 Task: Learn more about a business.
Action: Mouse moved to (895, 135)
Screenshot: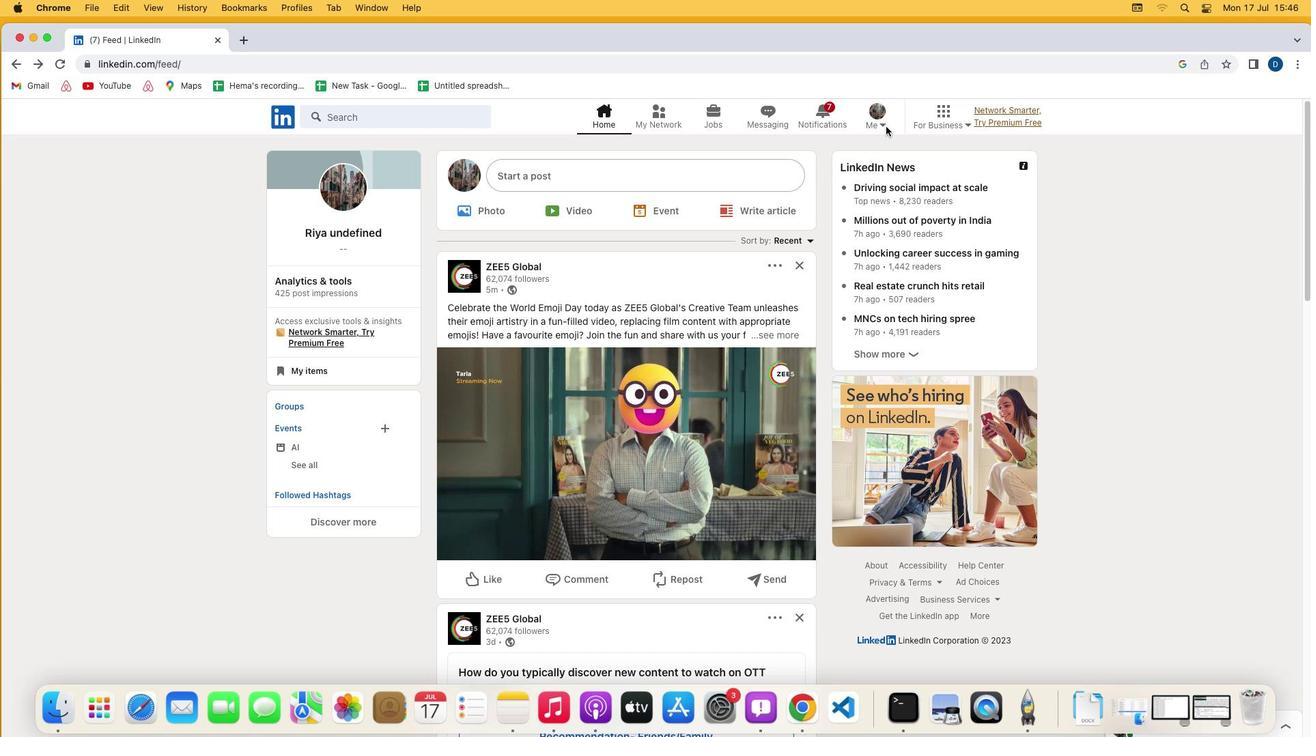 
Action: Mouse pressed left at (895, 135)
Screenshot: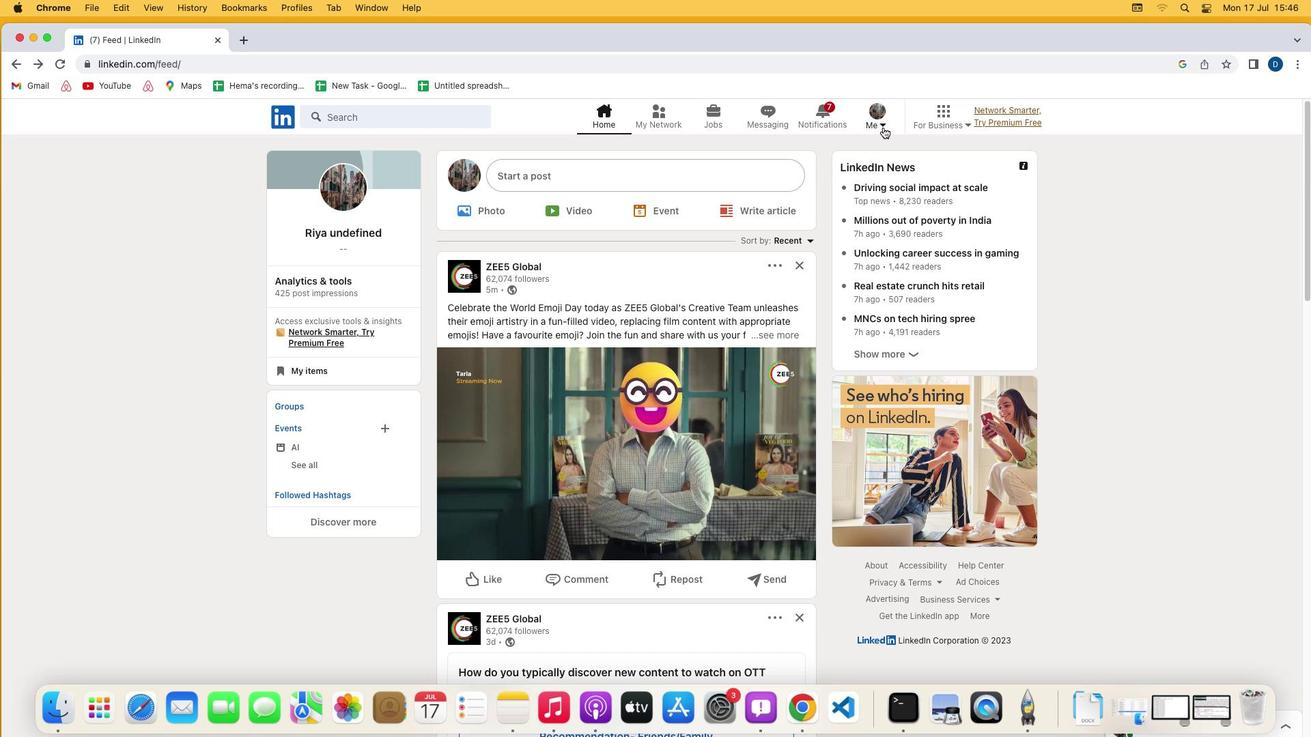 
Action: Mouse moved to (891, 134)
Screenshot: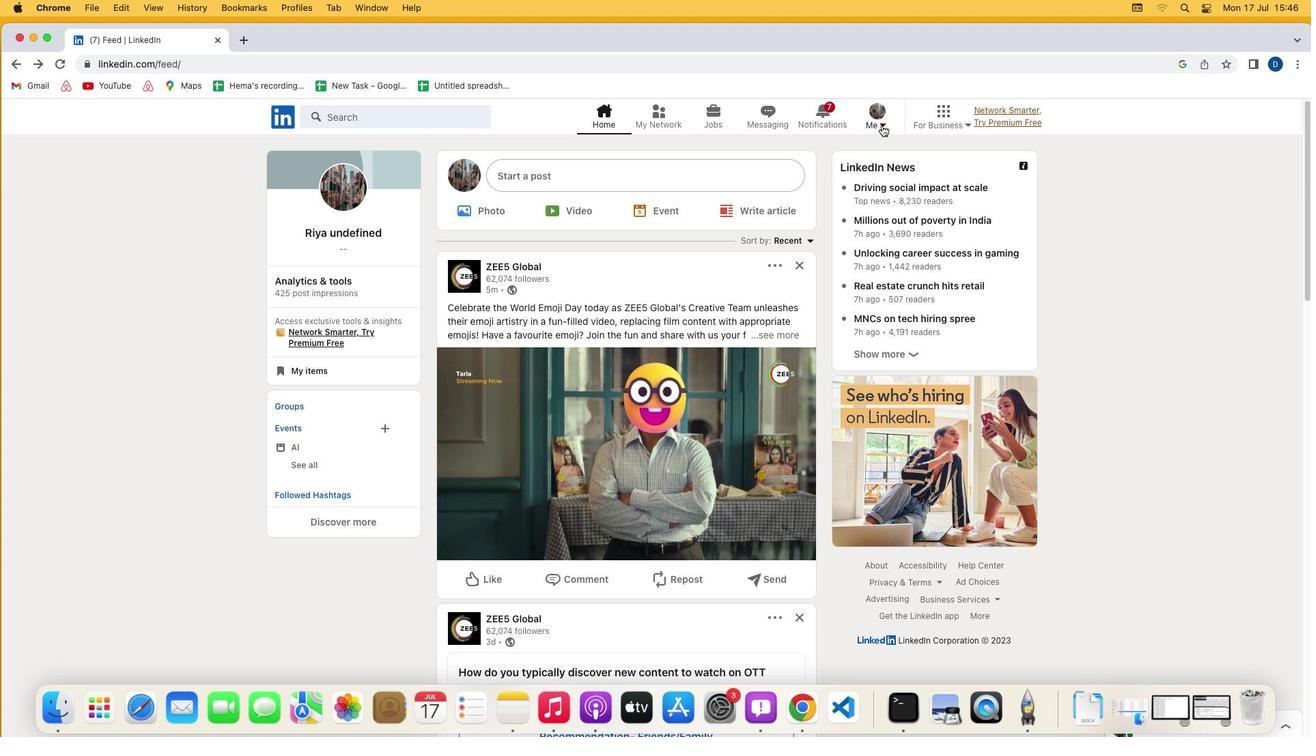 
Action: Mouse pressed left at (891, 134)
Screenshot: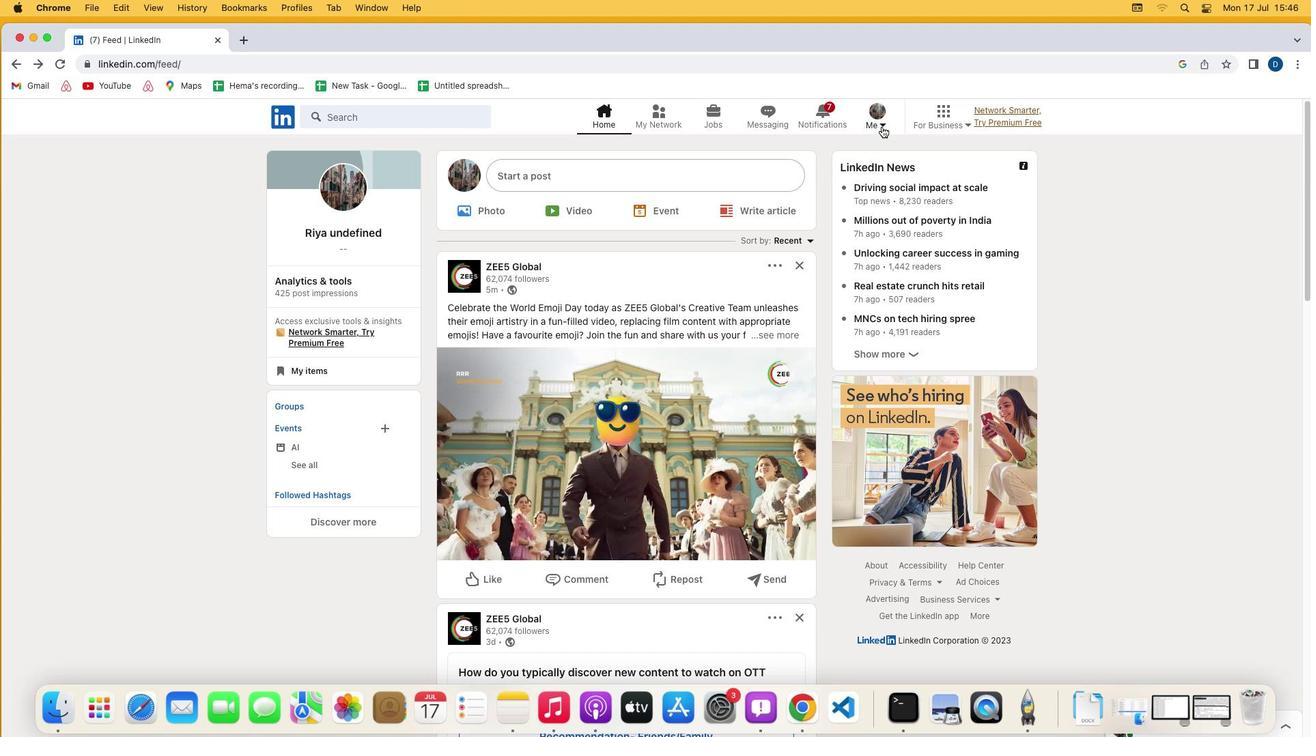 
Action: Mouse moved to (788, 273)
Screenshot: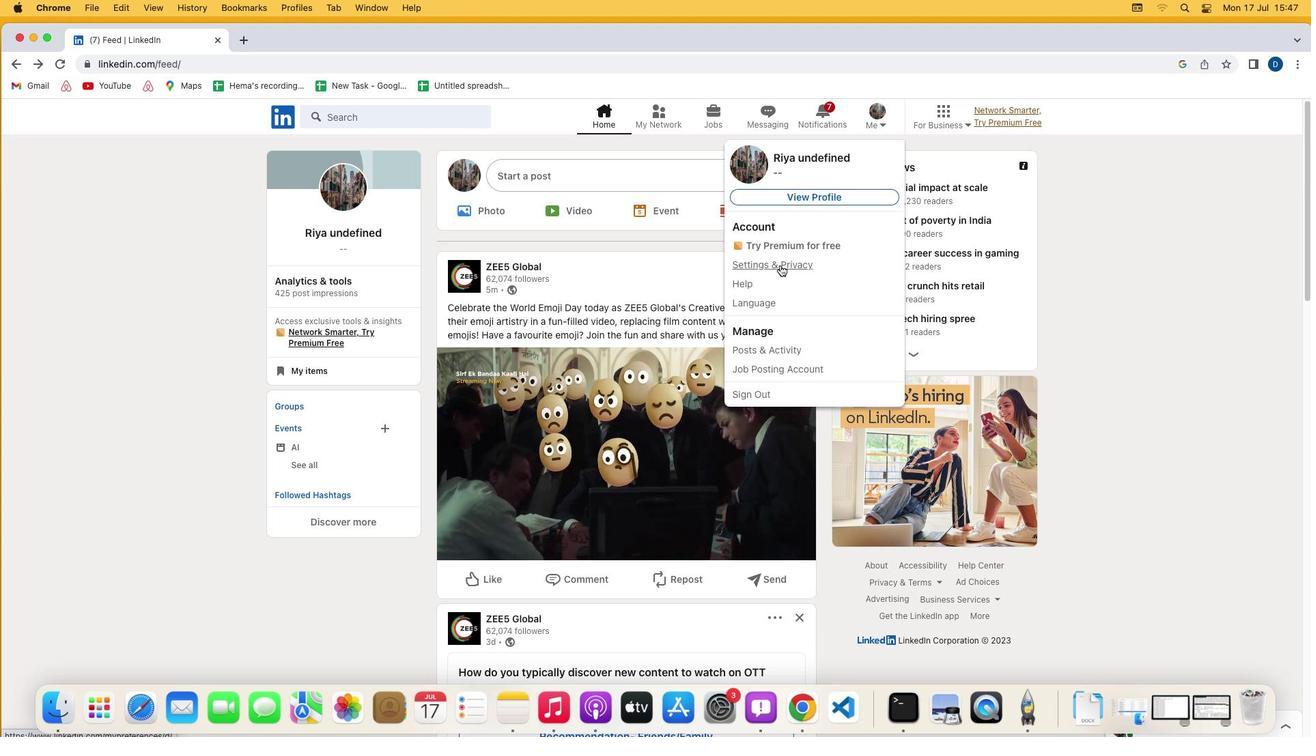 
Action: Mouse pressed left at (788, 273)
Screenshot: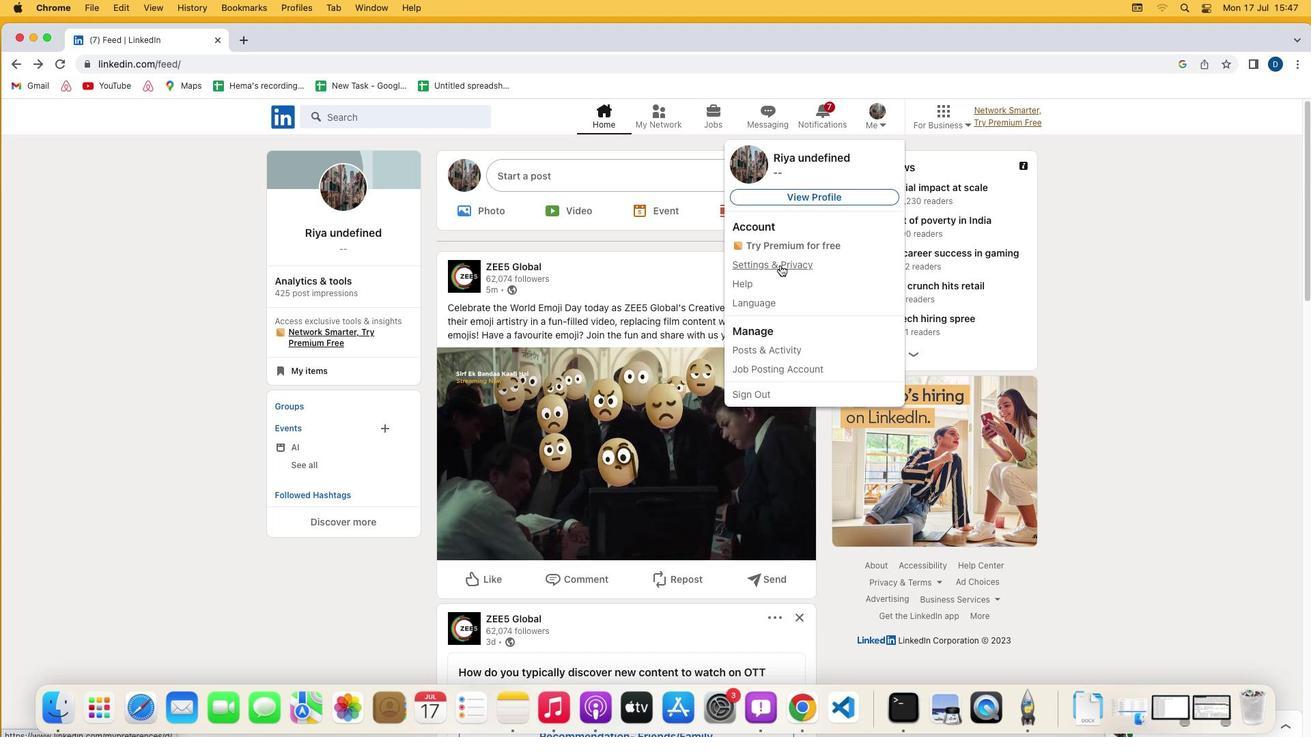 
Action: Mouse moved to (640, 413)
Screenshot: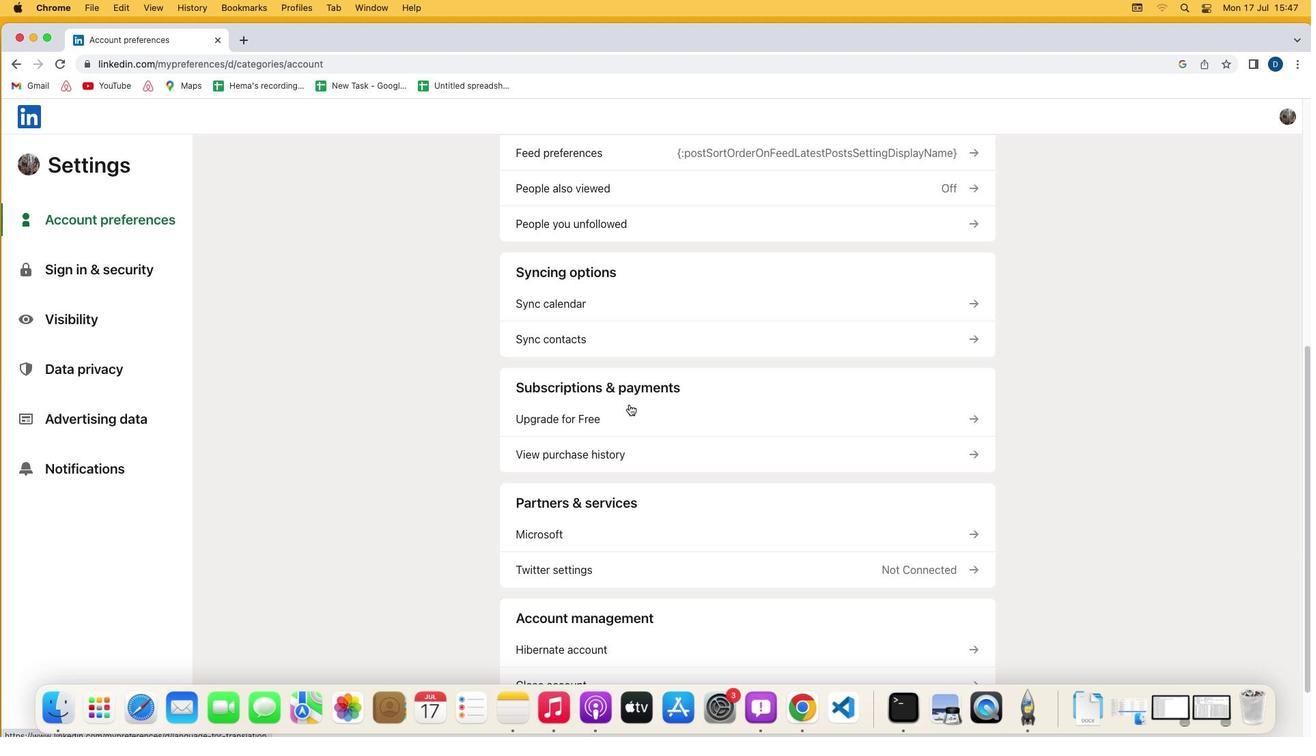 
Action: Mouse scrolled (640, 413) with delta (8, 8)
Screenshot: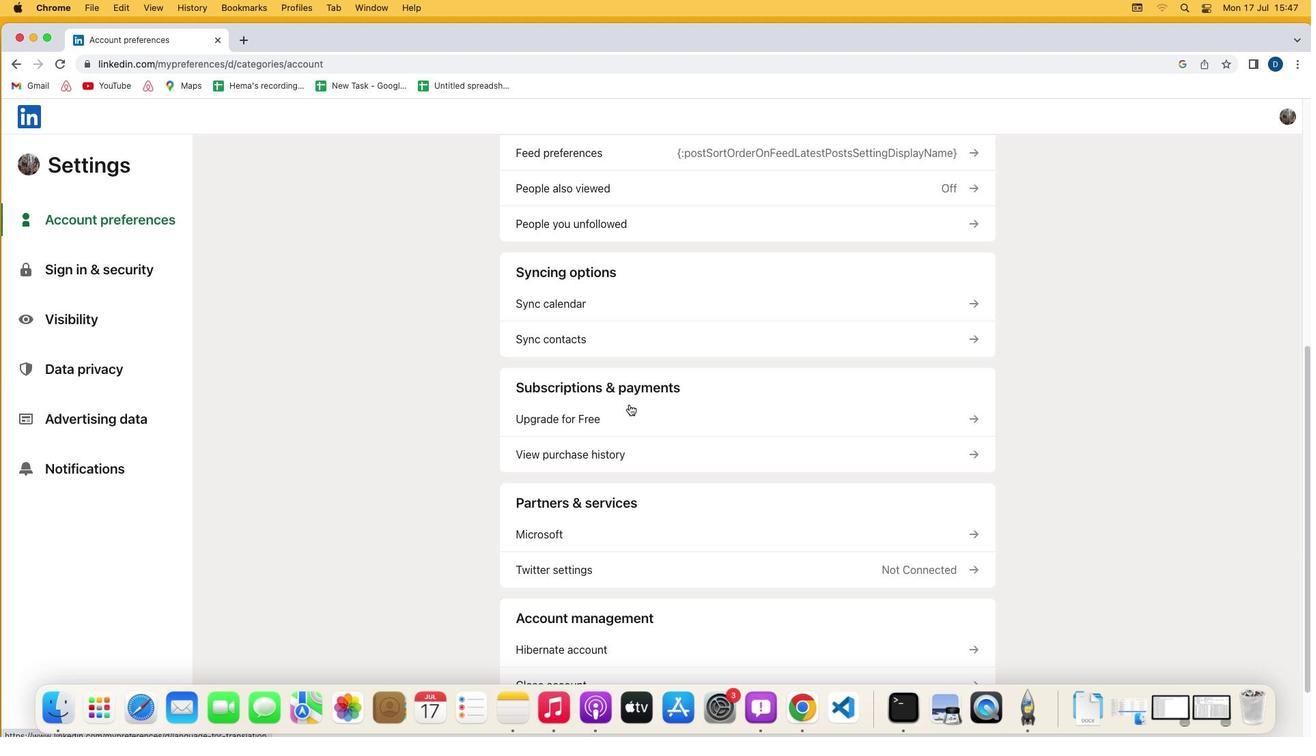 
Action: Mouse moved to (639, 413)
Screenshot: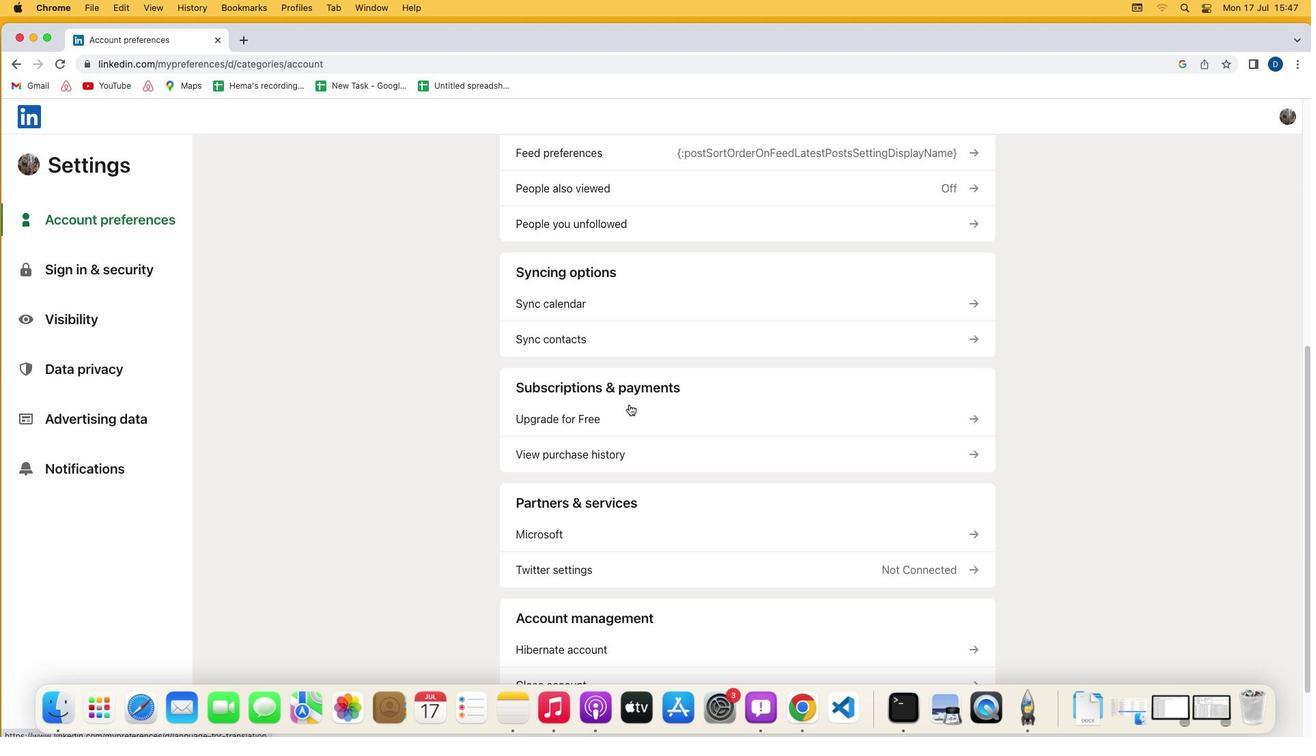 
Action: Mouse scrolled (639, 413) with delta (8, 8)
Screenshot: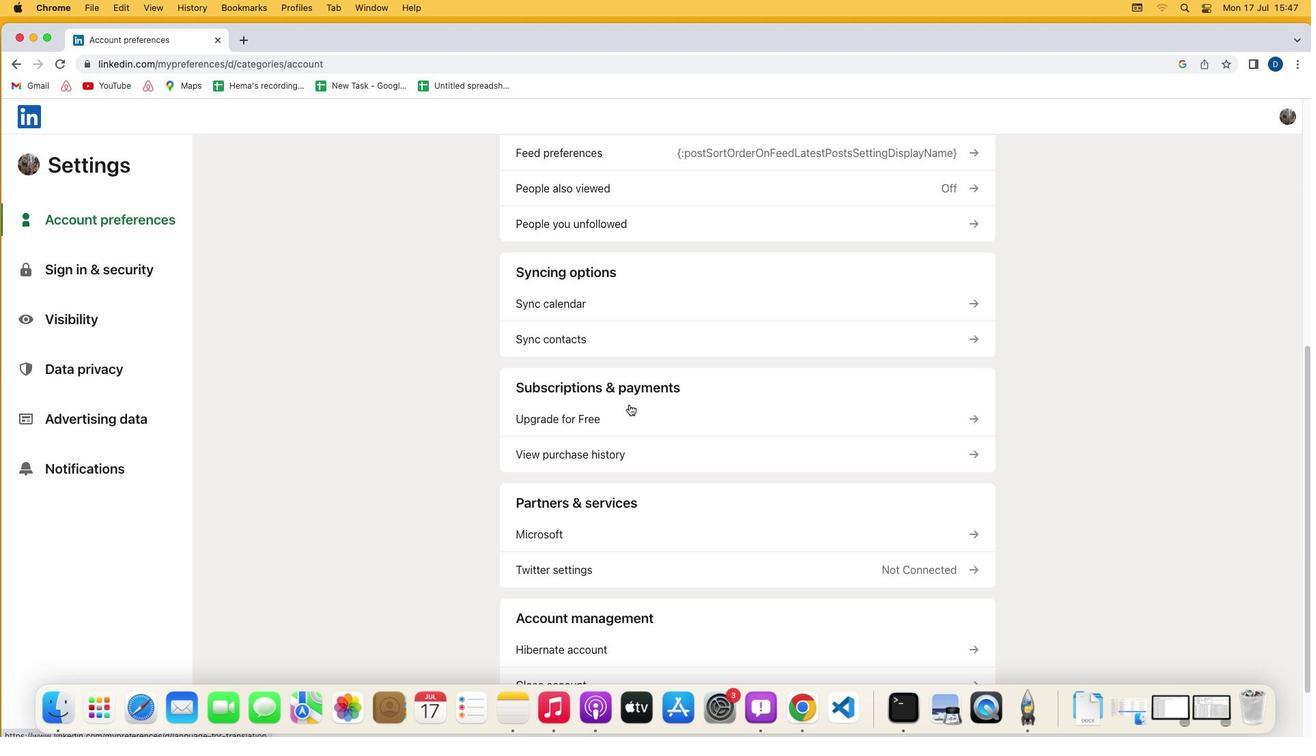 
Action: Mouse scrolled (639, 413) with delta (8, 6)
Screenshot: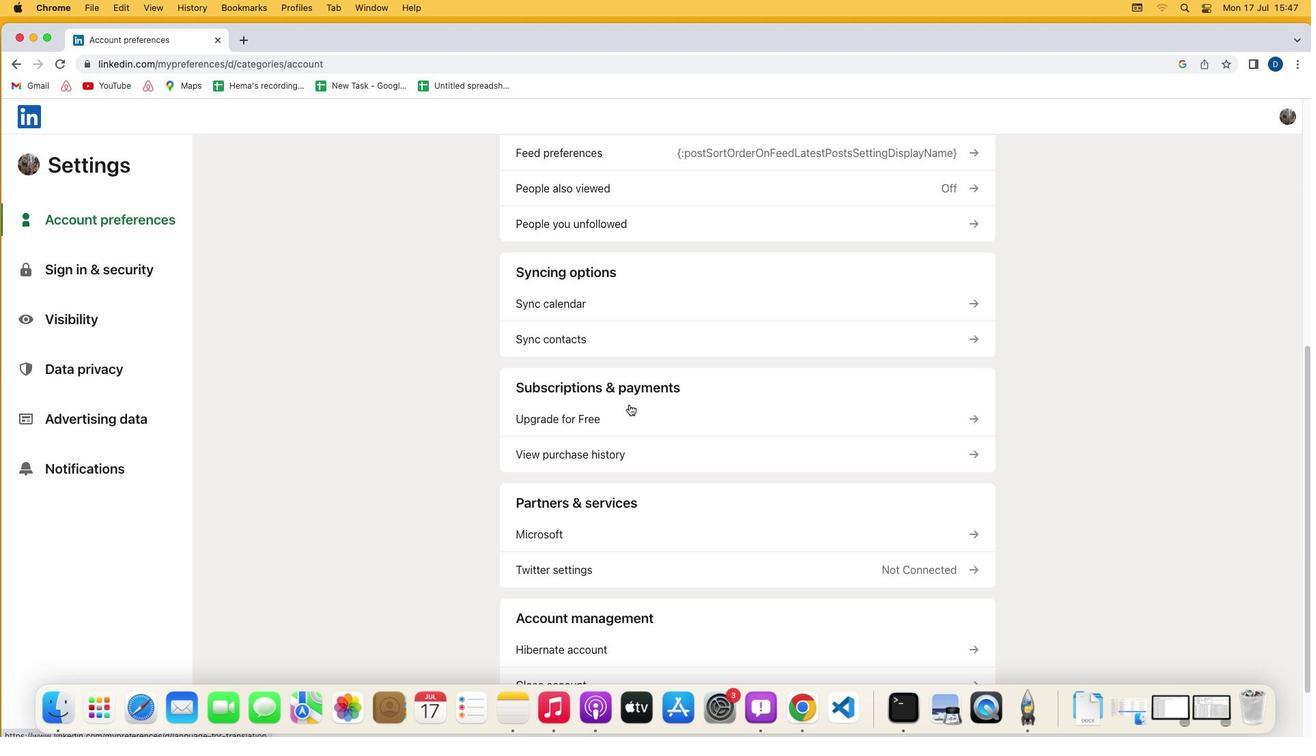 
Action: Mouse moved to (638, 413)
Screenshot: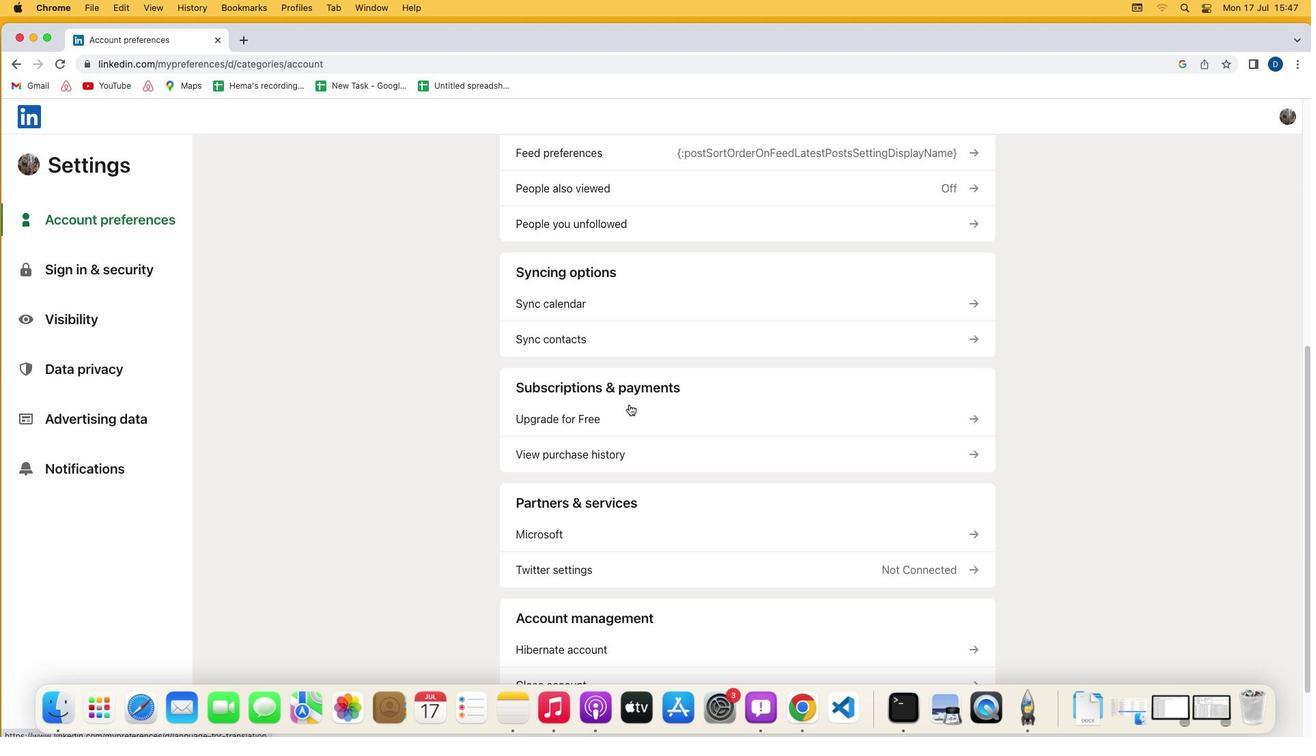 
Action: Mouse scrolled (638, 413) with delta (8, 5)
Screenshot: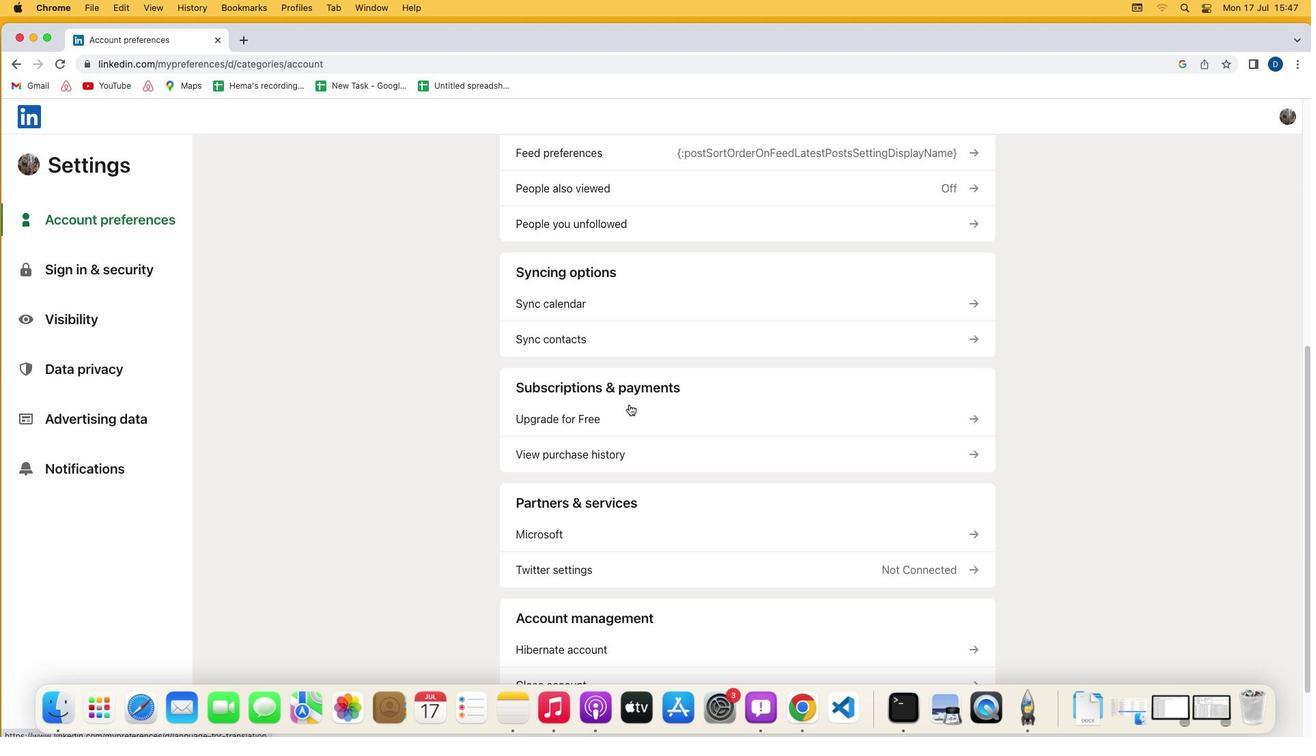 
Action: Mouse moved to (638, 413)
Screenshot: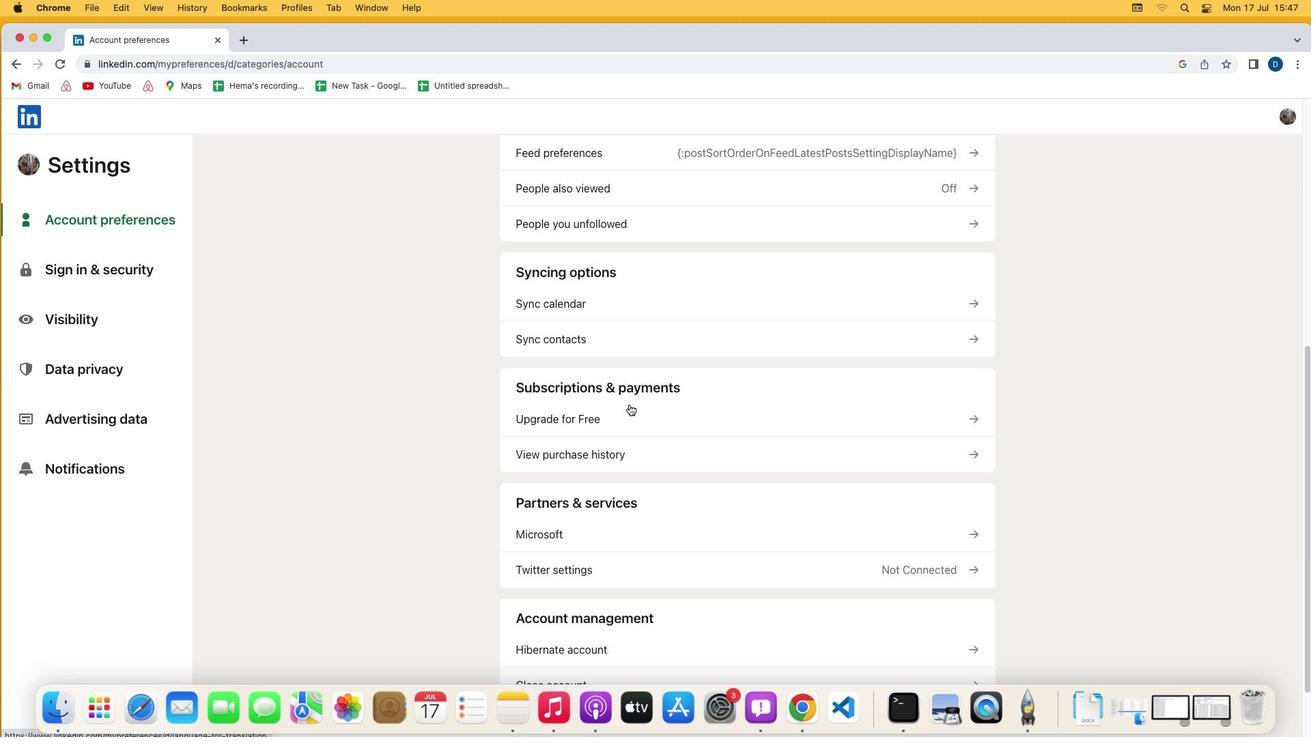 
Action: Mouse scrolled (638, 413) with delta (8, 5)
Screenshot: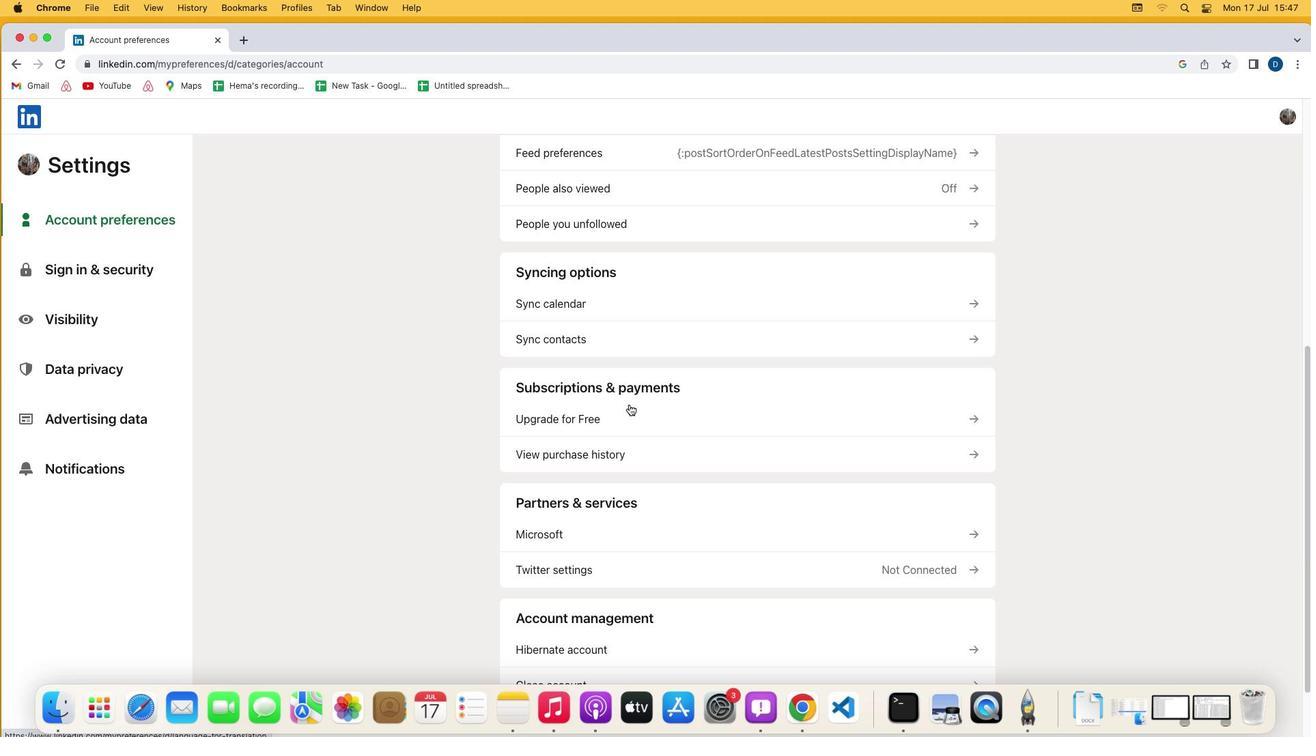 
Action: Mouse scrolled (638, 413) with delta (8, 8)
Screenshot: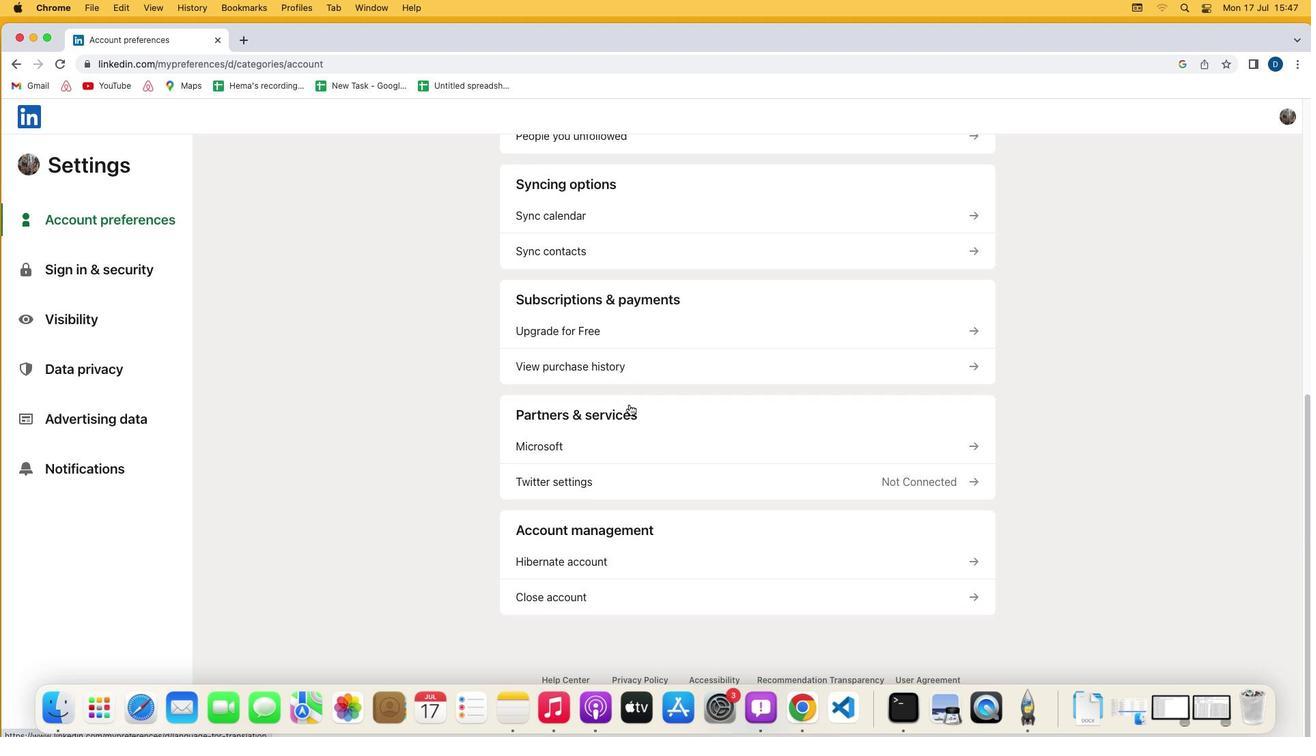 
Action: Mouse scrolled (638, 413) with delta (8, 8)
Screenshot: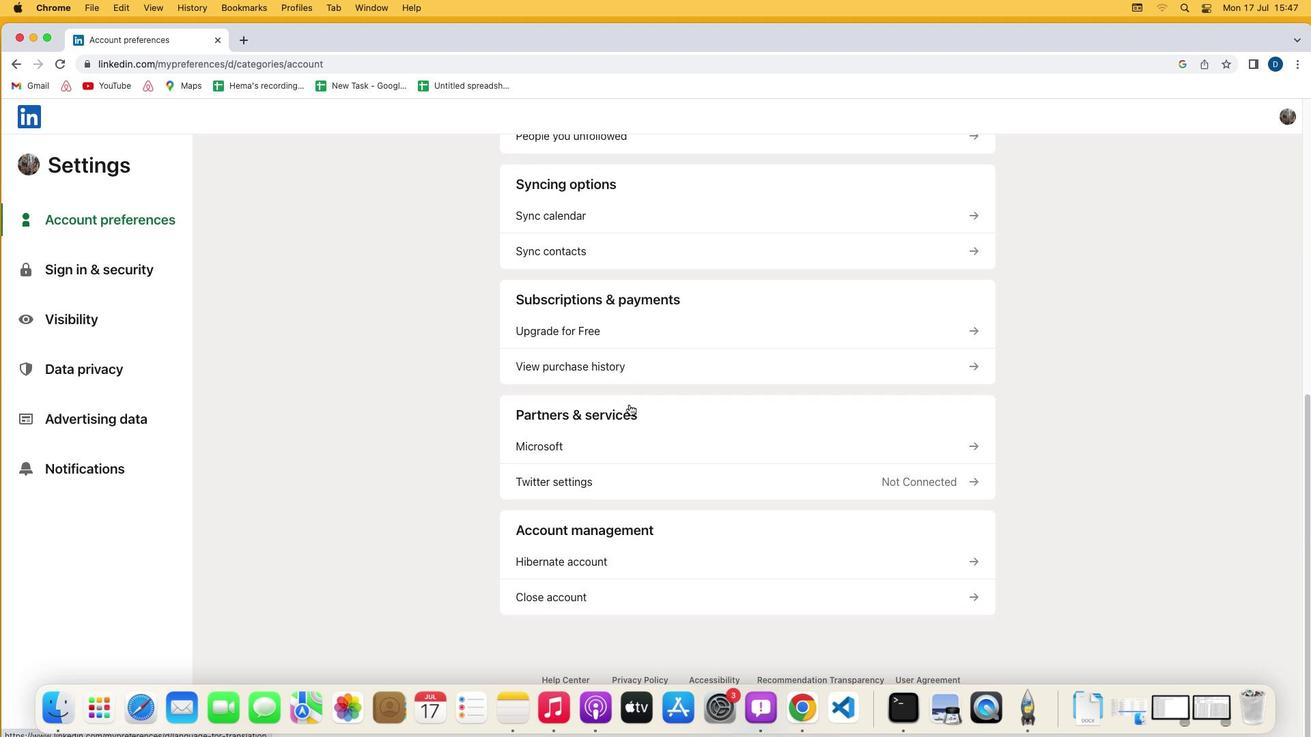 
Action: Mouse scrolled (638, 413) with delta (8, 7)
Screenshot: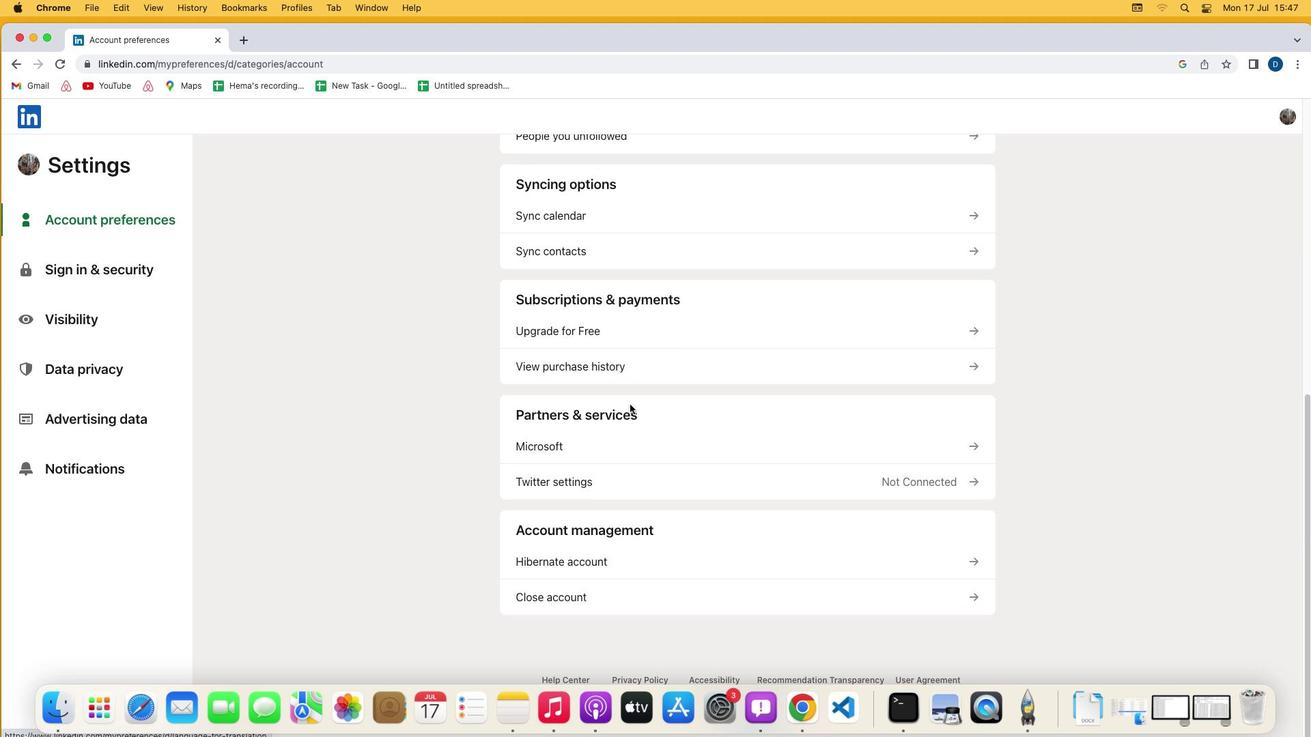 
Action: Mouse moved to (599, 340)
Screenshot: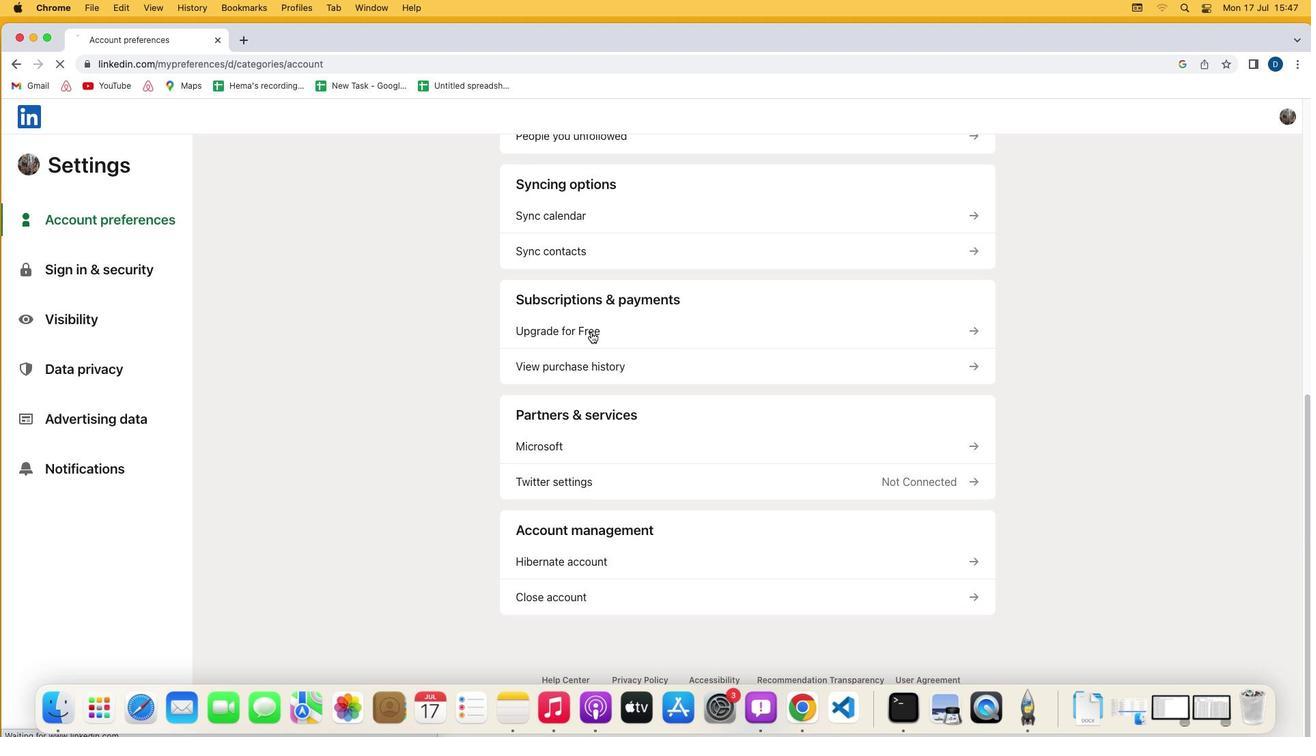 
Action: Mouse pressed left at (599, 340)
Screenshot: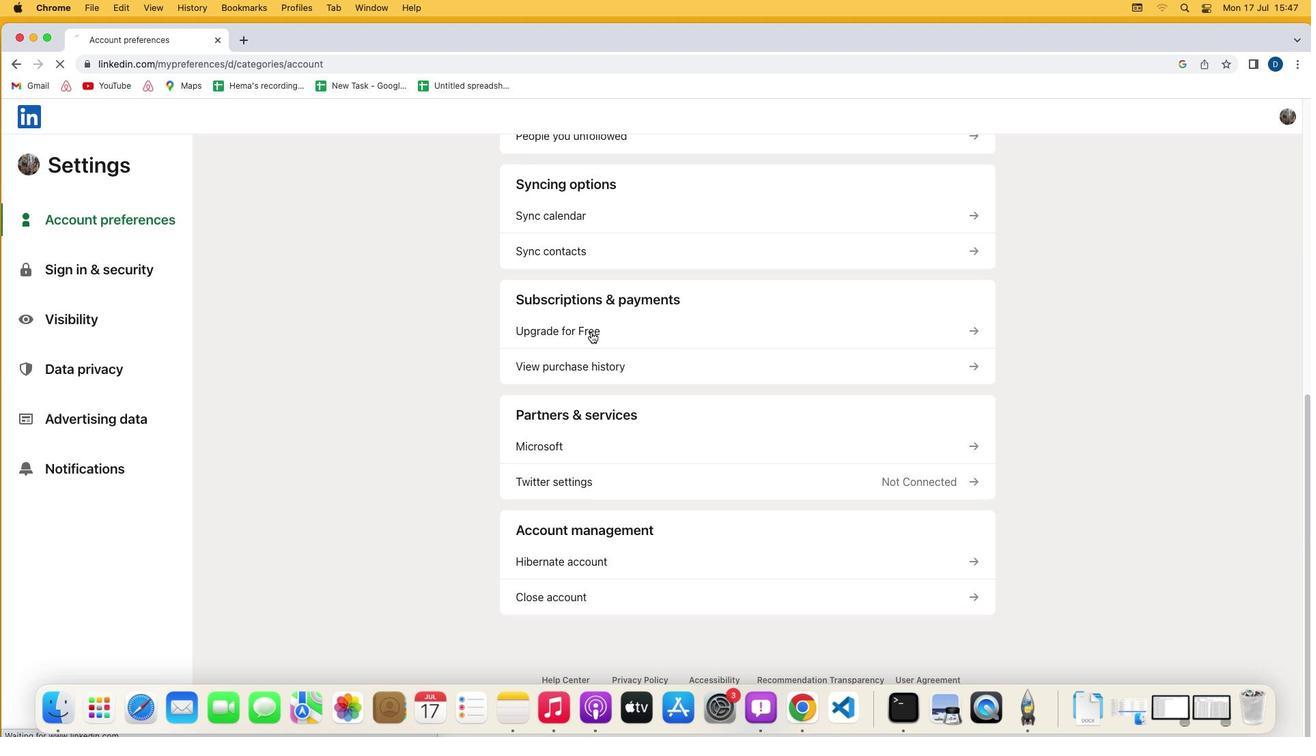 
Action: Mouse moved to (543, 409)
Screenshot: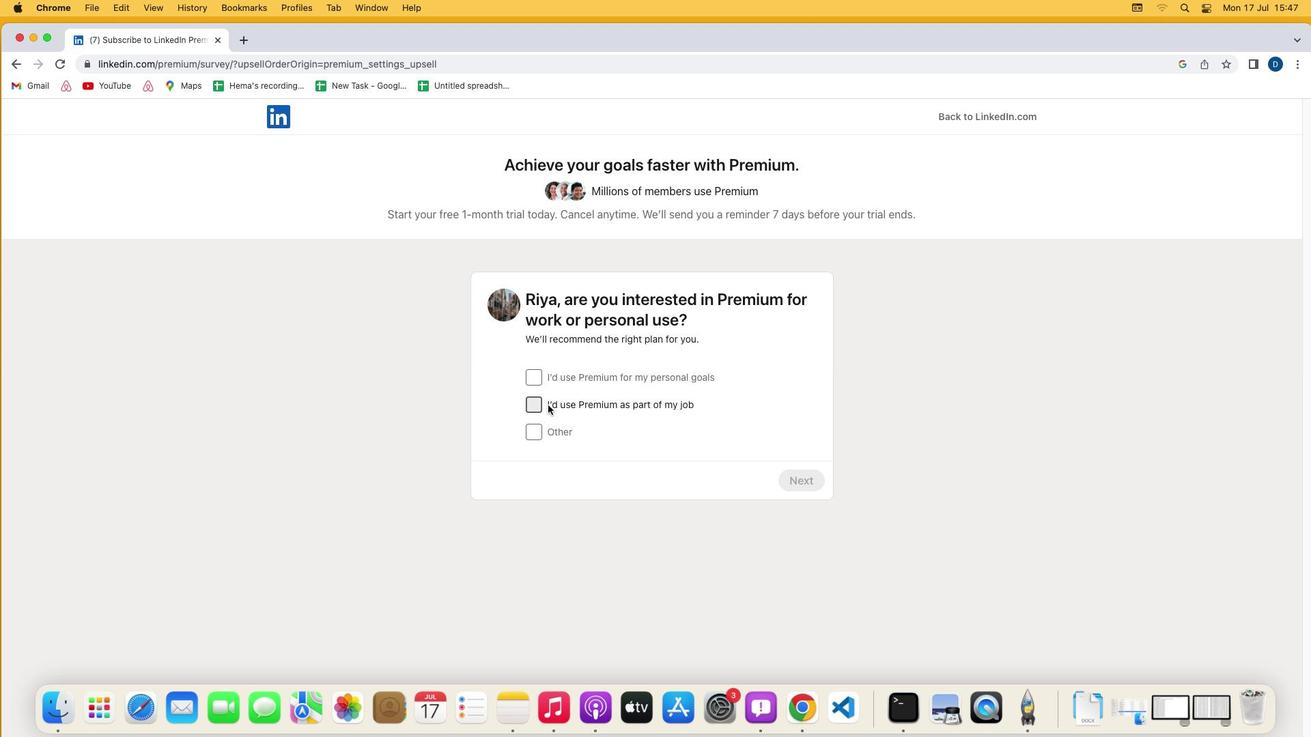 
Action: Mouse pressed left at (543, 409)
Screenshot: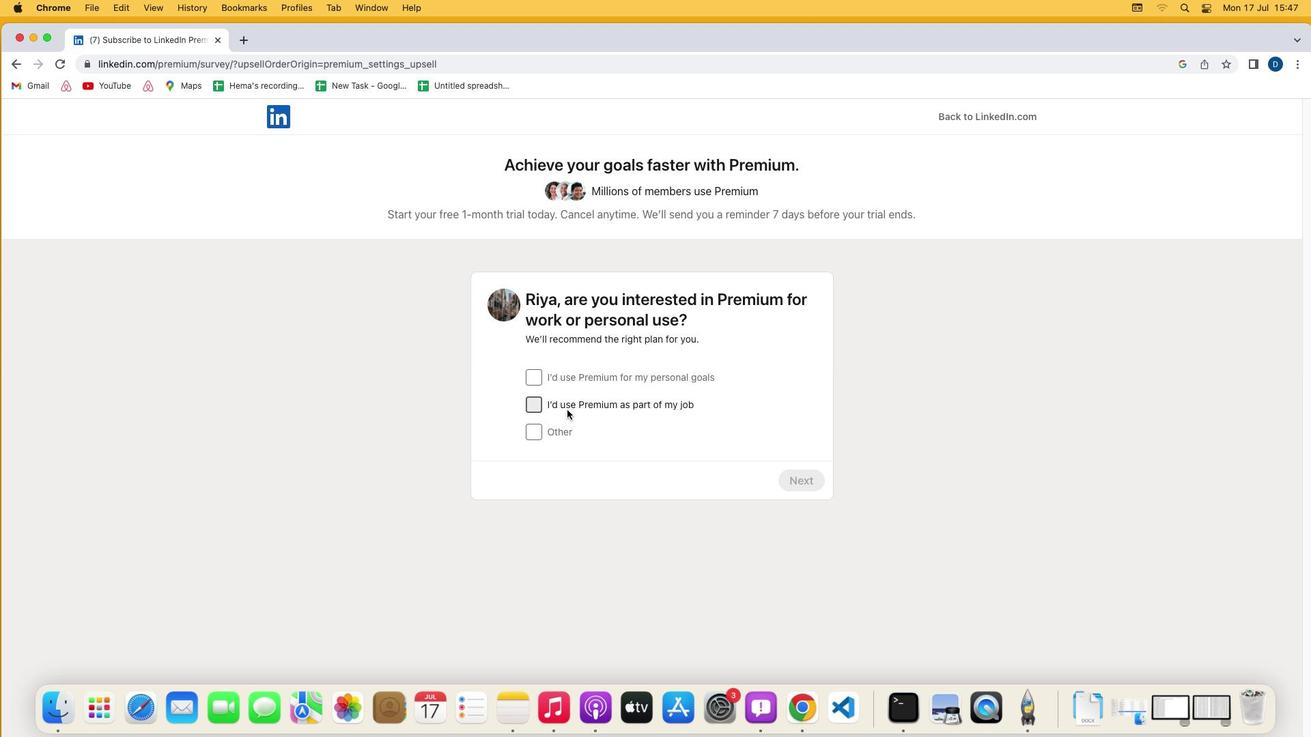 
Action: Mouse moved to (820, 486)
Screenshot: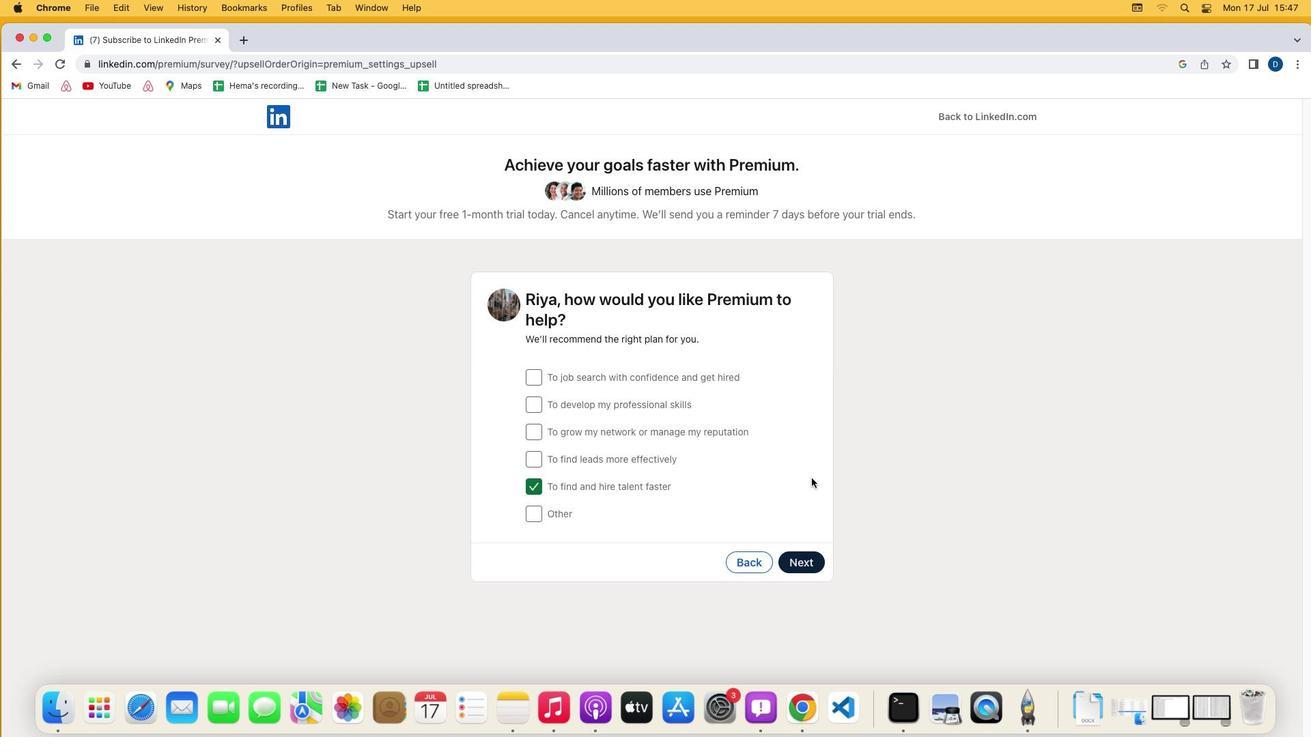 
Action: Mouse pressed left at (820, 486)
Screenshot: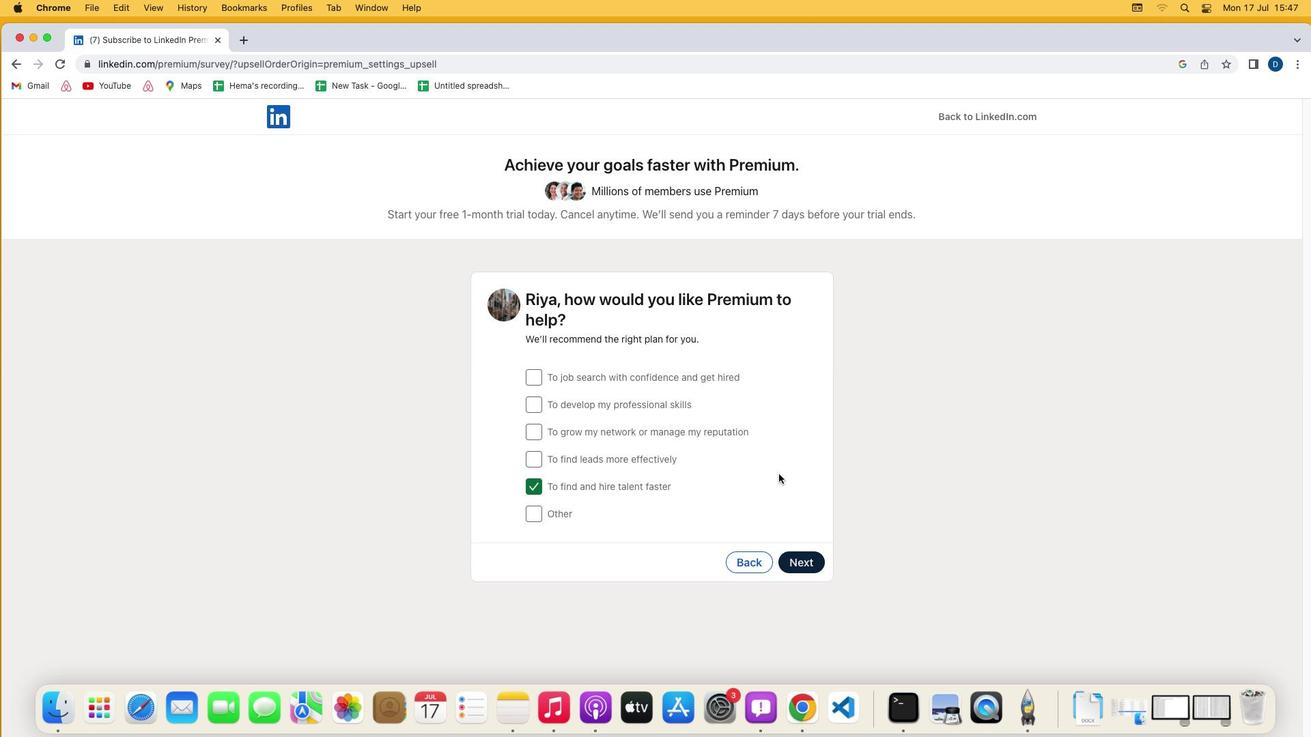 
Action: Mouse moved to (810, 570)
Screenshot: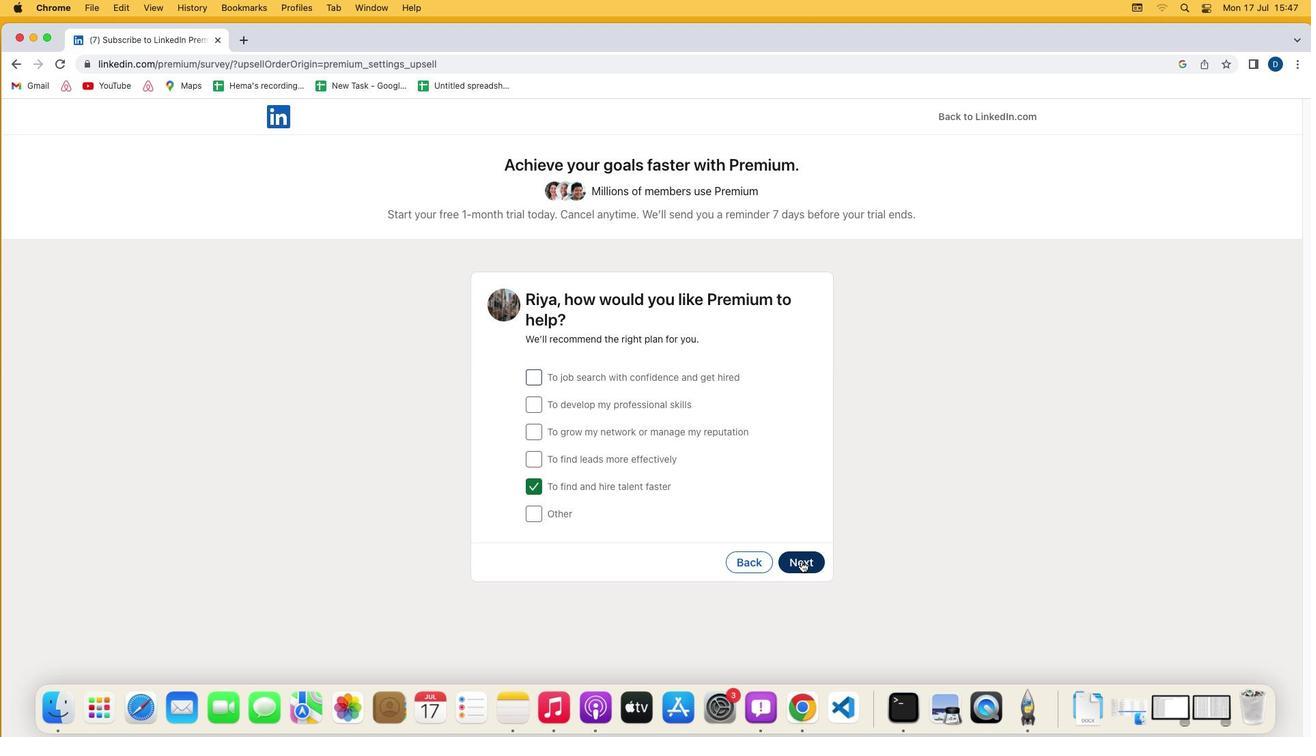 
Action: Mouse pressed left at (810, 570)
Screenshot: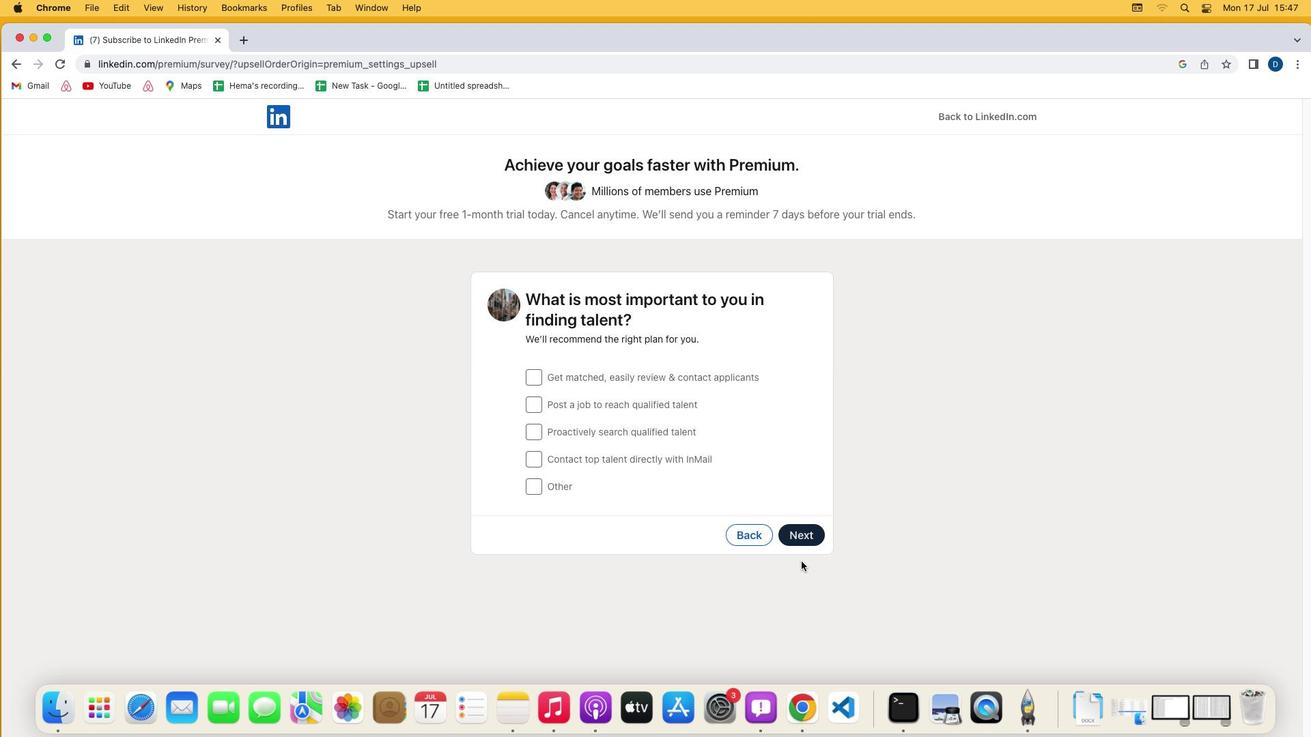 
Action: Mouse moved to (536, 387)
Screenshot: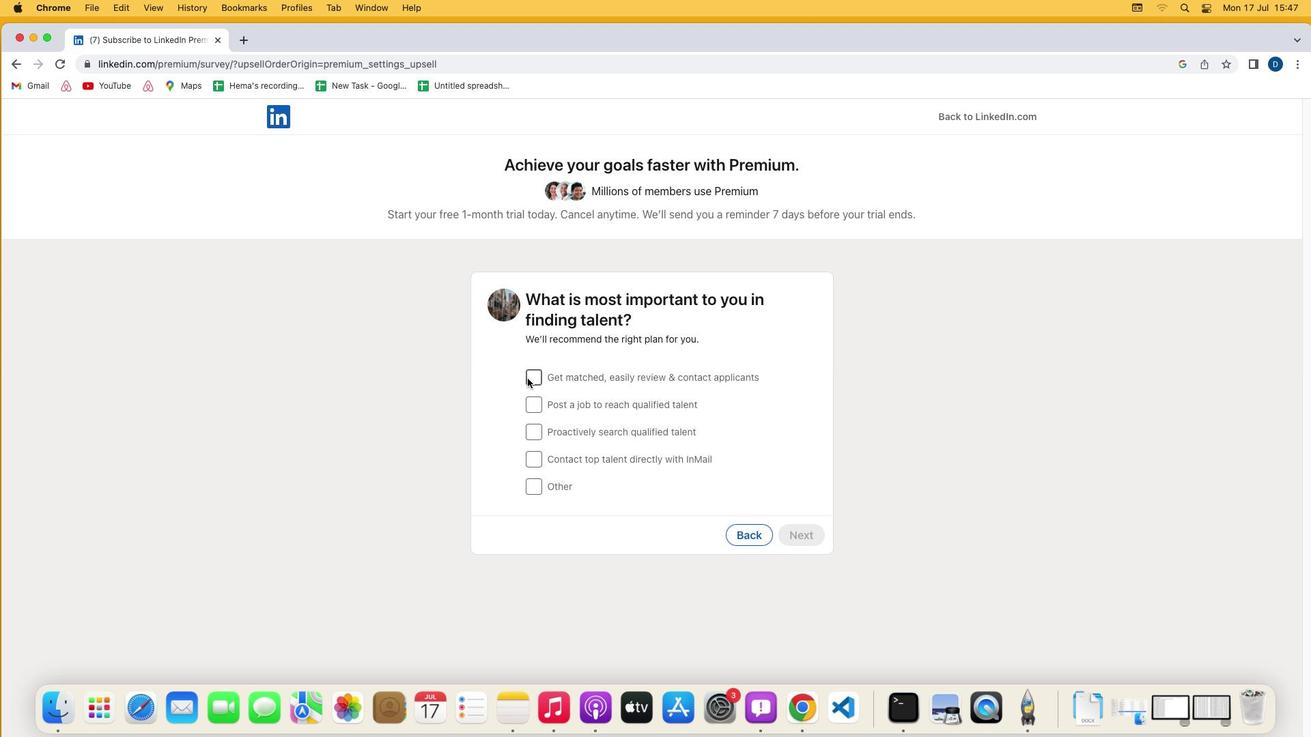 
Action: Mouse pressed left at (536, 387)
Screenshot: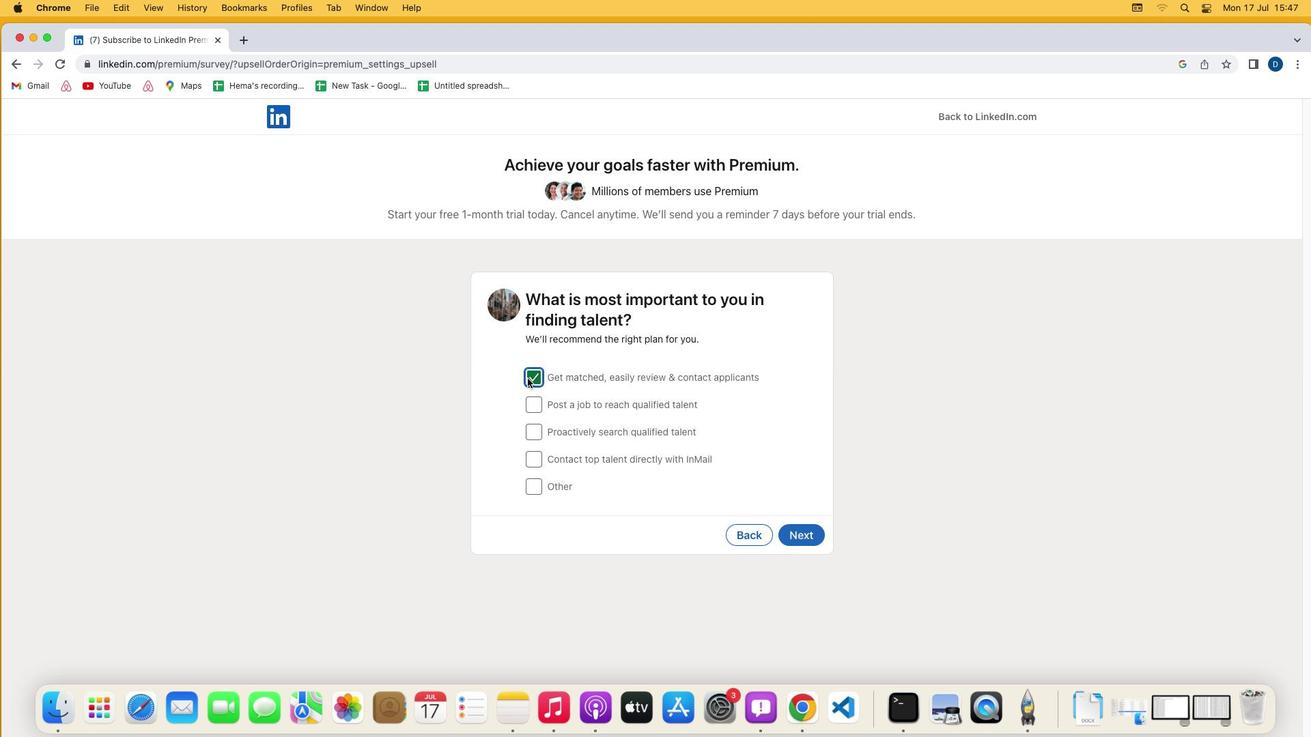 
Action: Mouse moved to (805, 542)
Screenshot: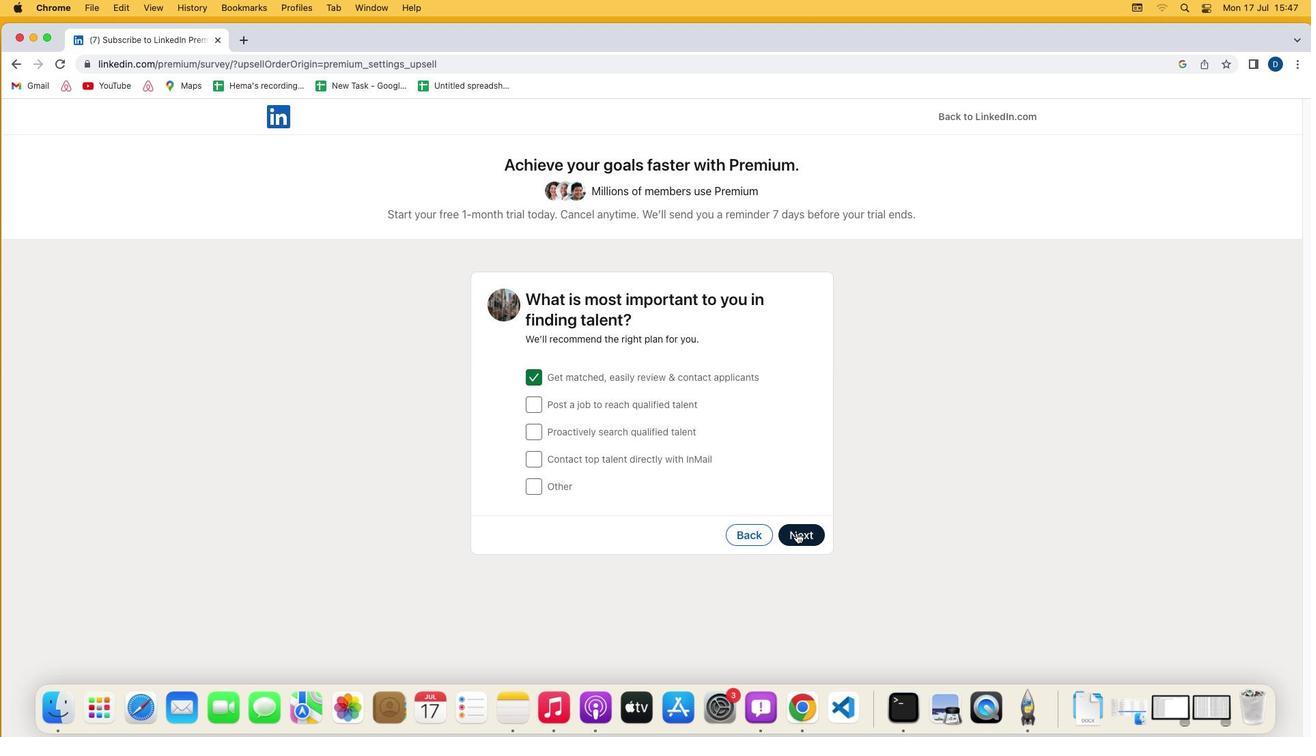
Action: Mouse pressed left at (805, 542)
Screenshot: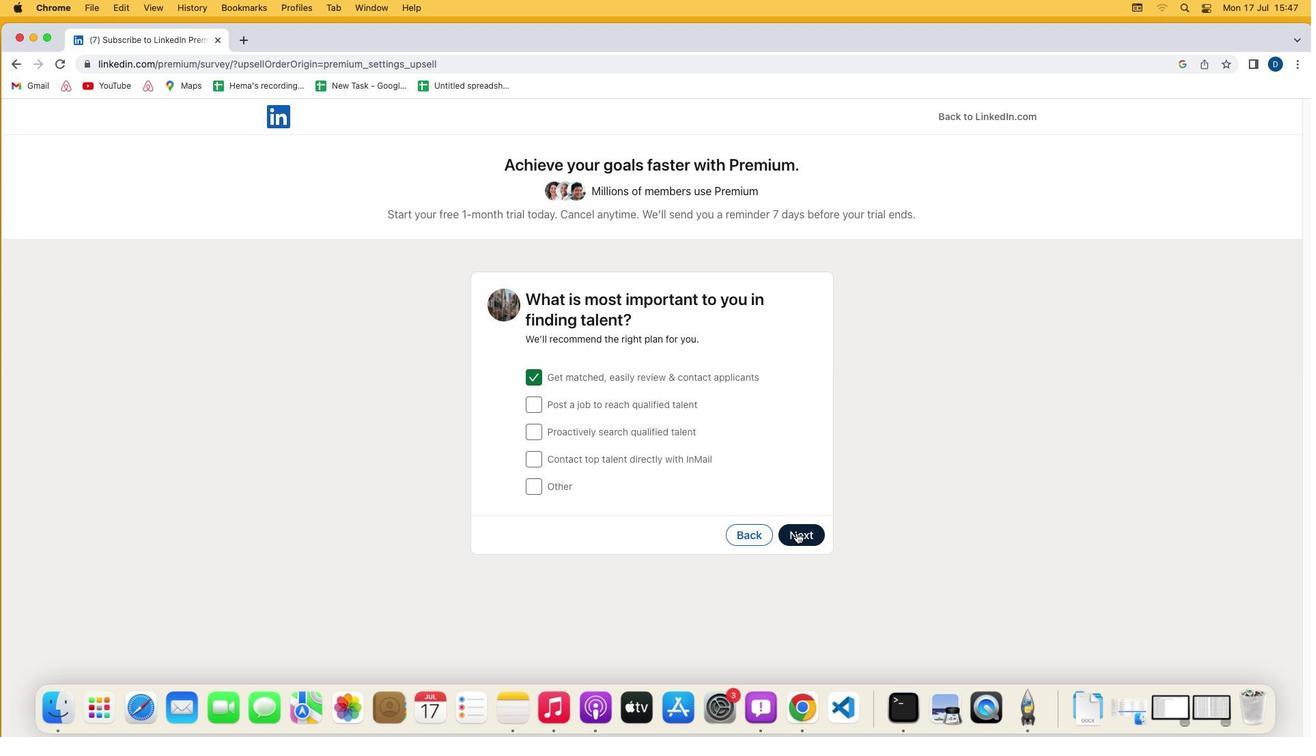 
Action: Mouse moved to (483, 585)
Screenshot: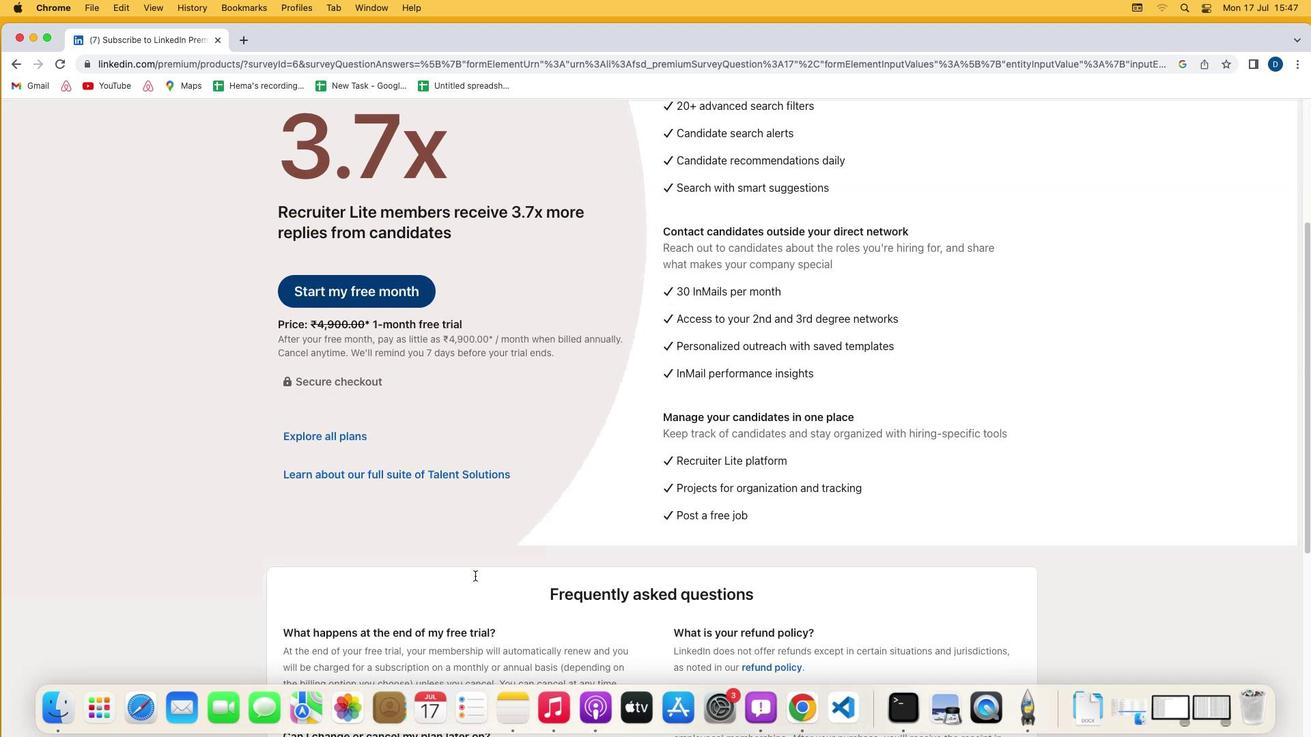 
Action: Mouse scrolled (483, 585) with delta (8, 8)
Screenshot: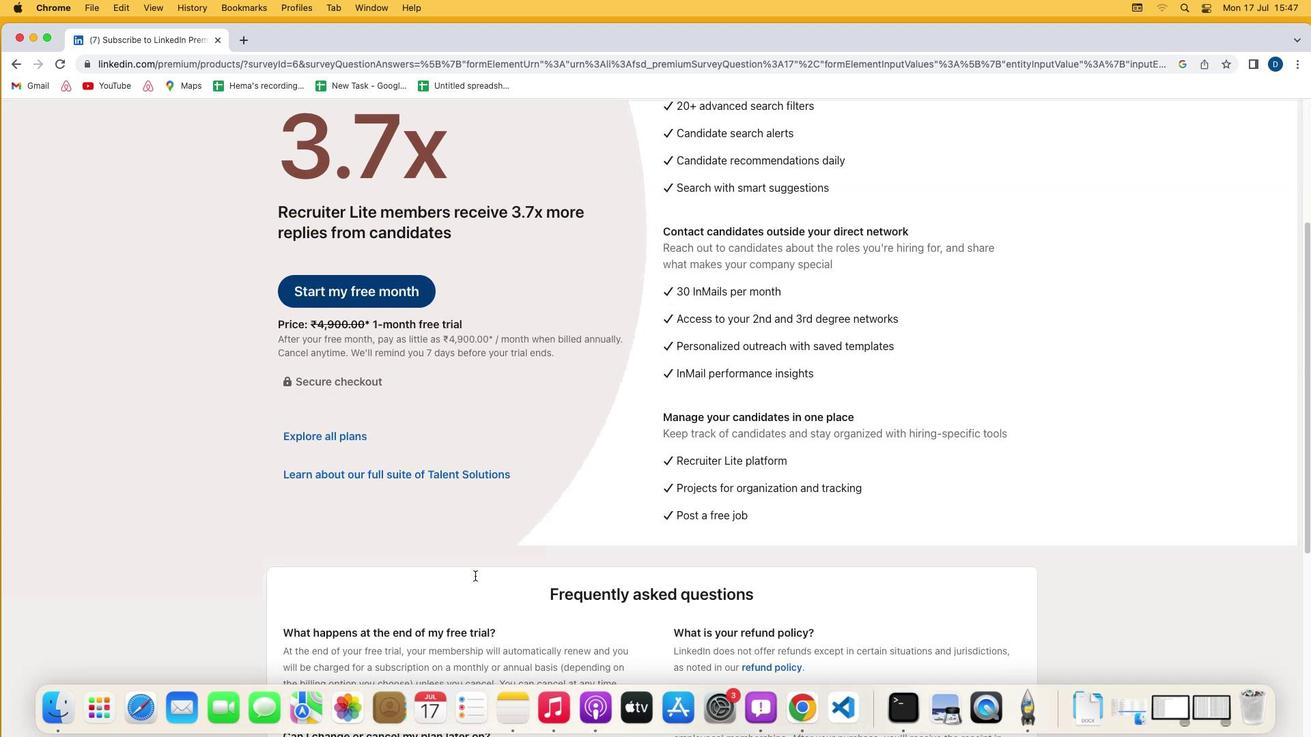 
Action: Mouse scrolled (483, 585) with delta (8, 8)
Screenshot: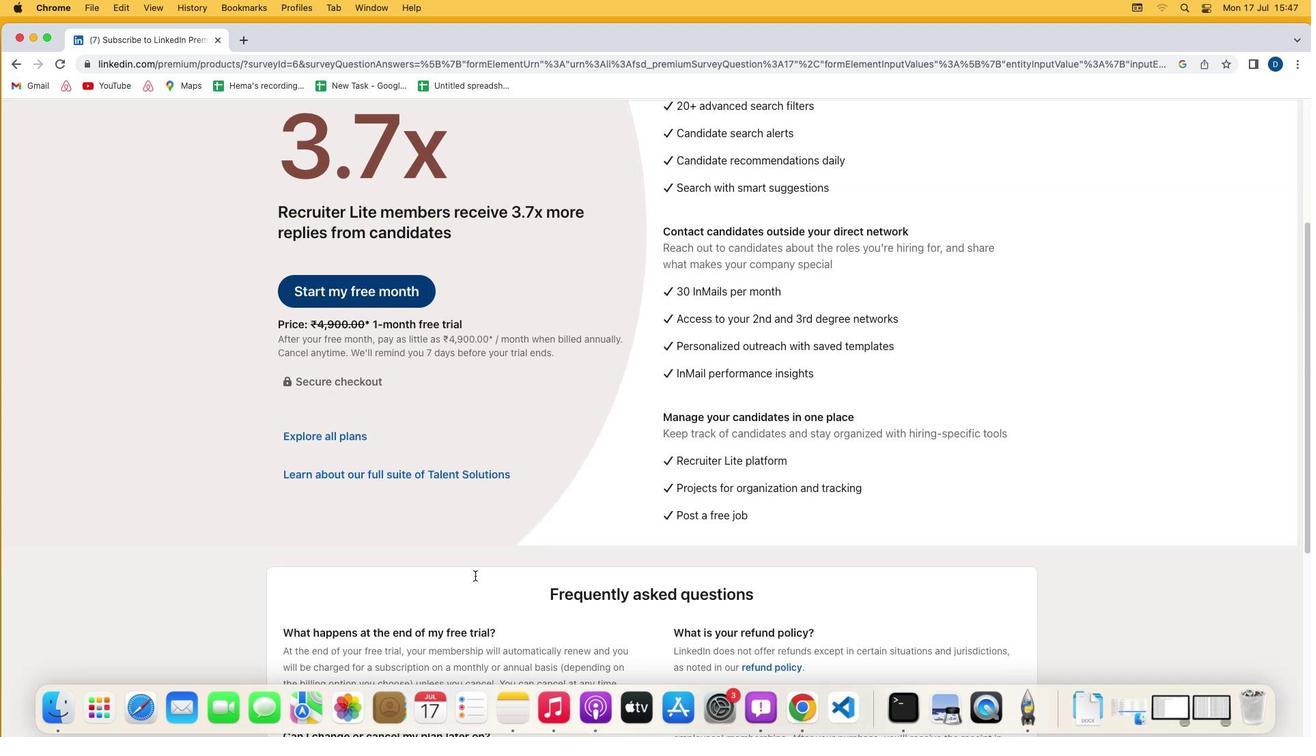 
Action: Mouse scrolled (483, 585) with delta (8, 6)
Screenshot: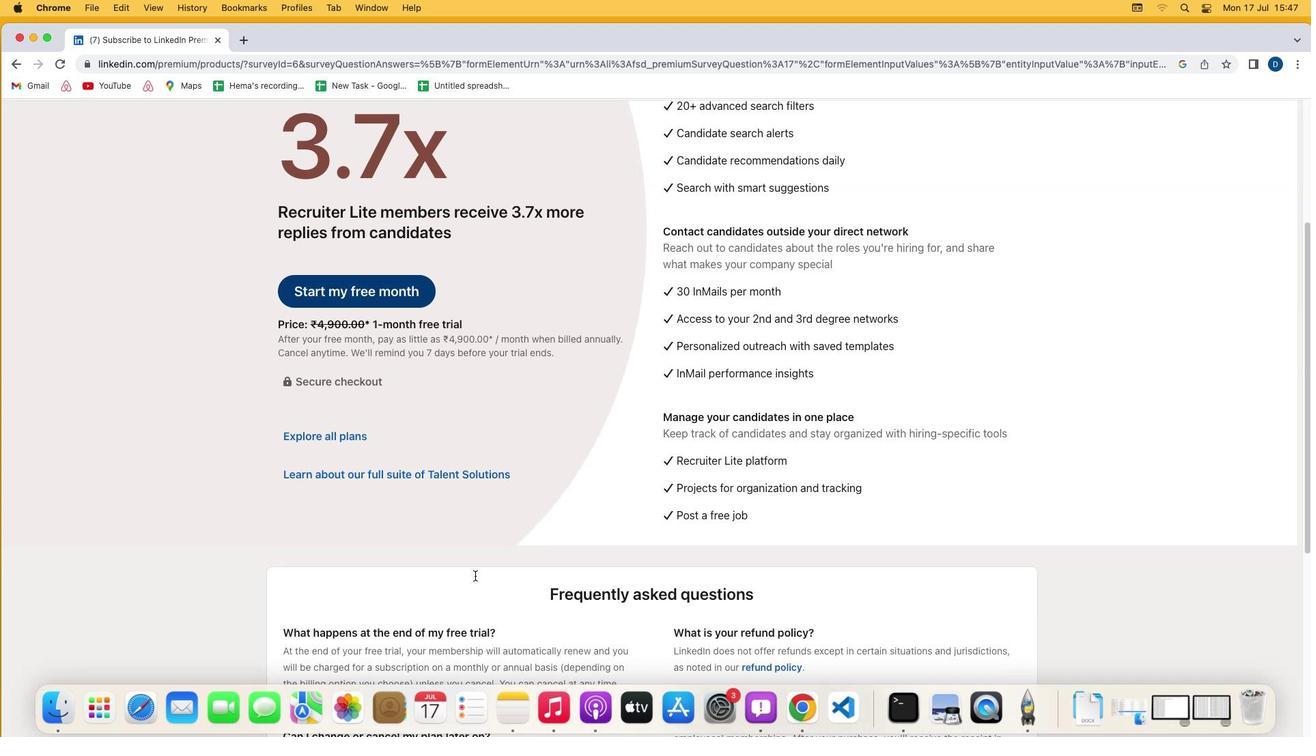 
Action: Mouse moved to (484, 585)
Screenshot: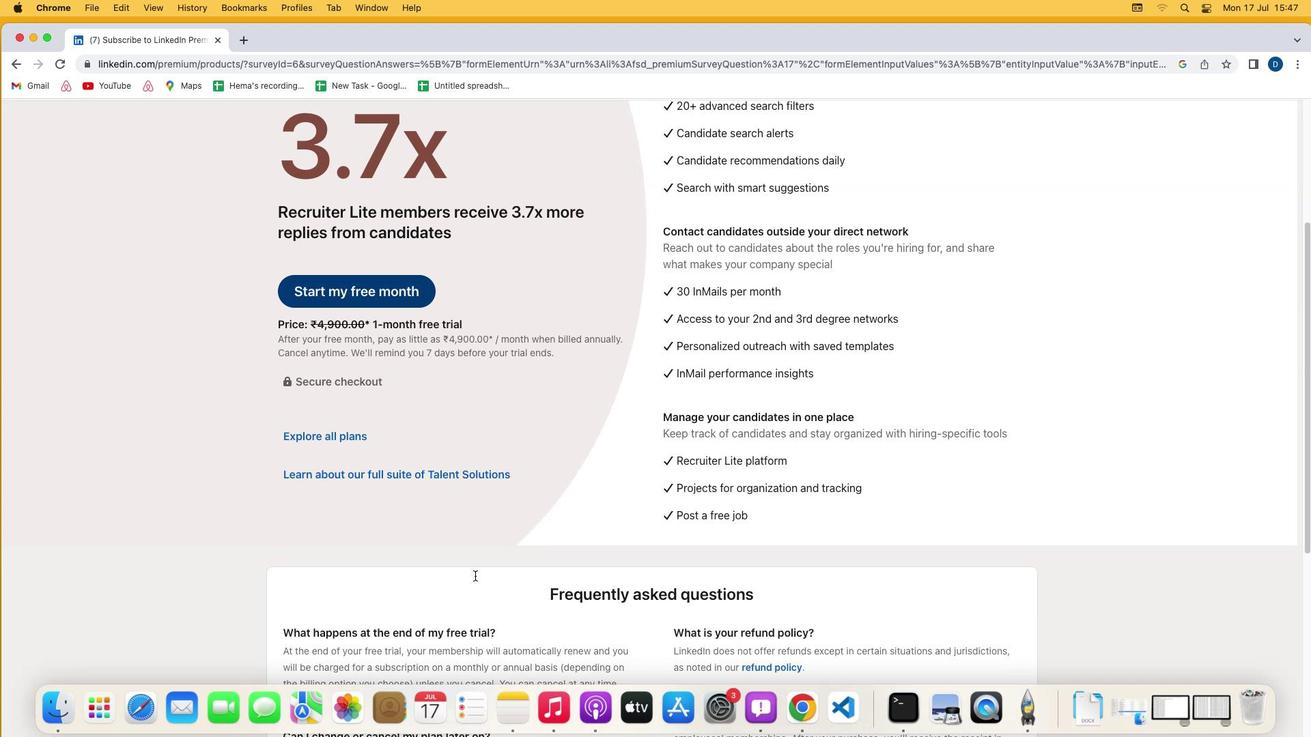 
Action: Mouse scrolled (484, 585) with delta (8, 6)
Screenshot: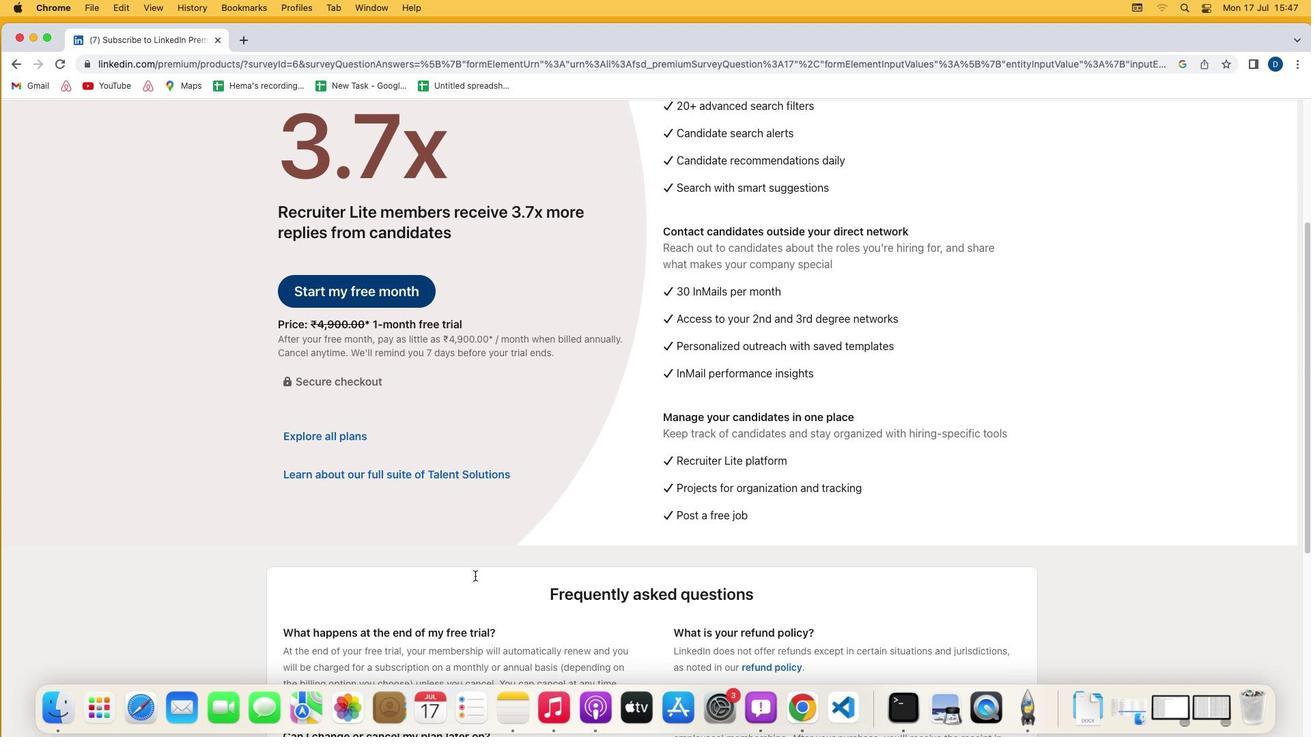 
Action: Mouse moved to (327, 433)
Screenshot: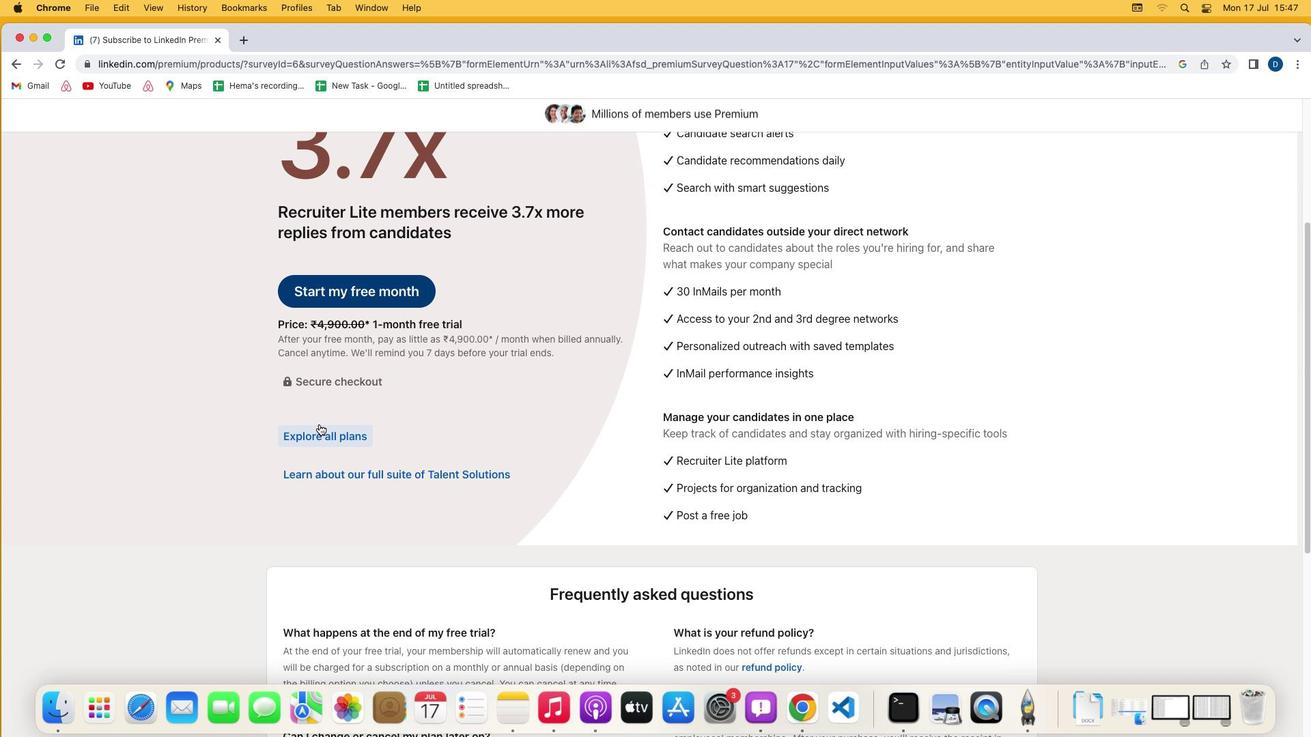
Action: Mouse pressed left at (327, 433)
Screenshot: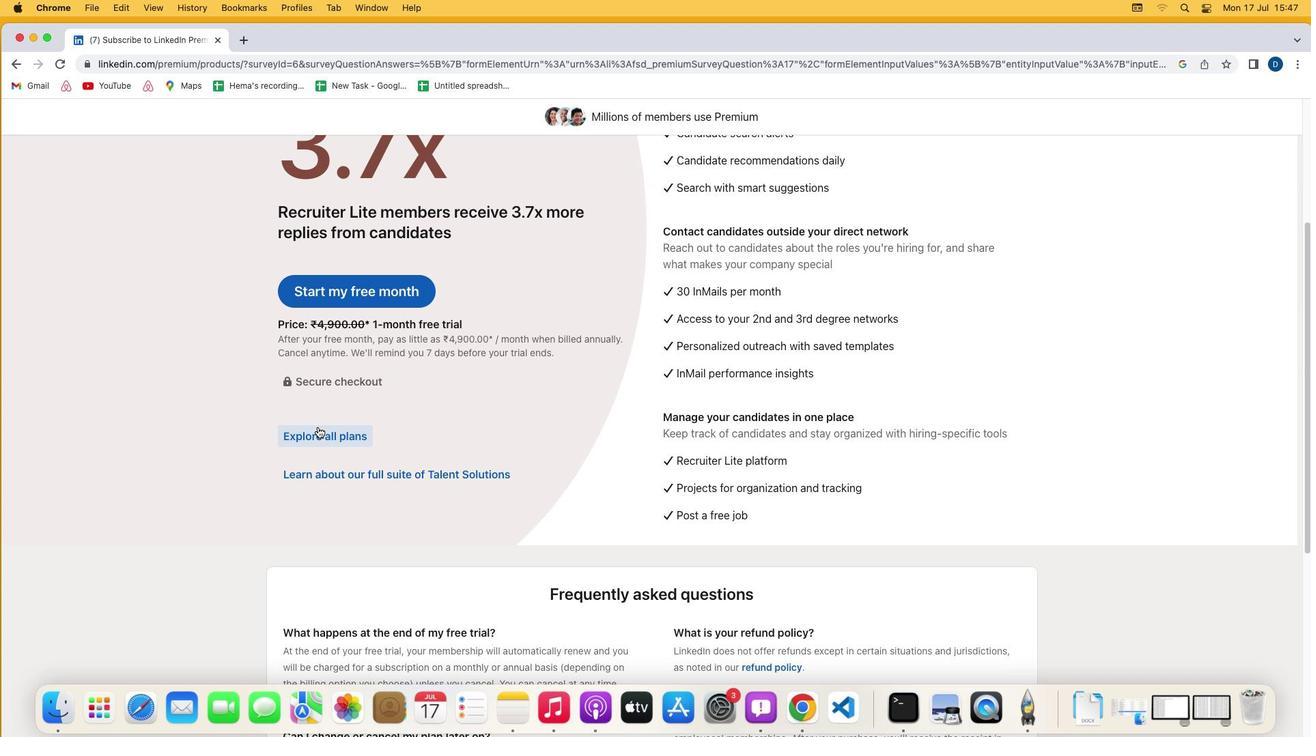 
Action: Mouse moved to (326, 437)
Screenshot: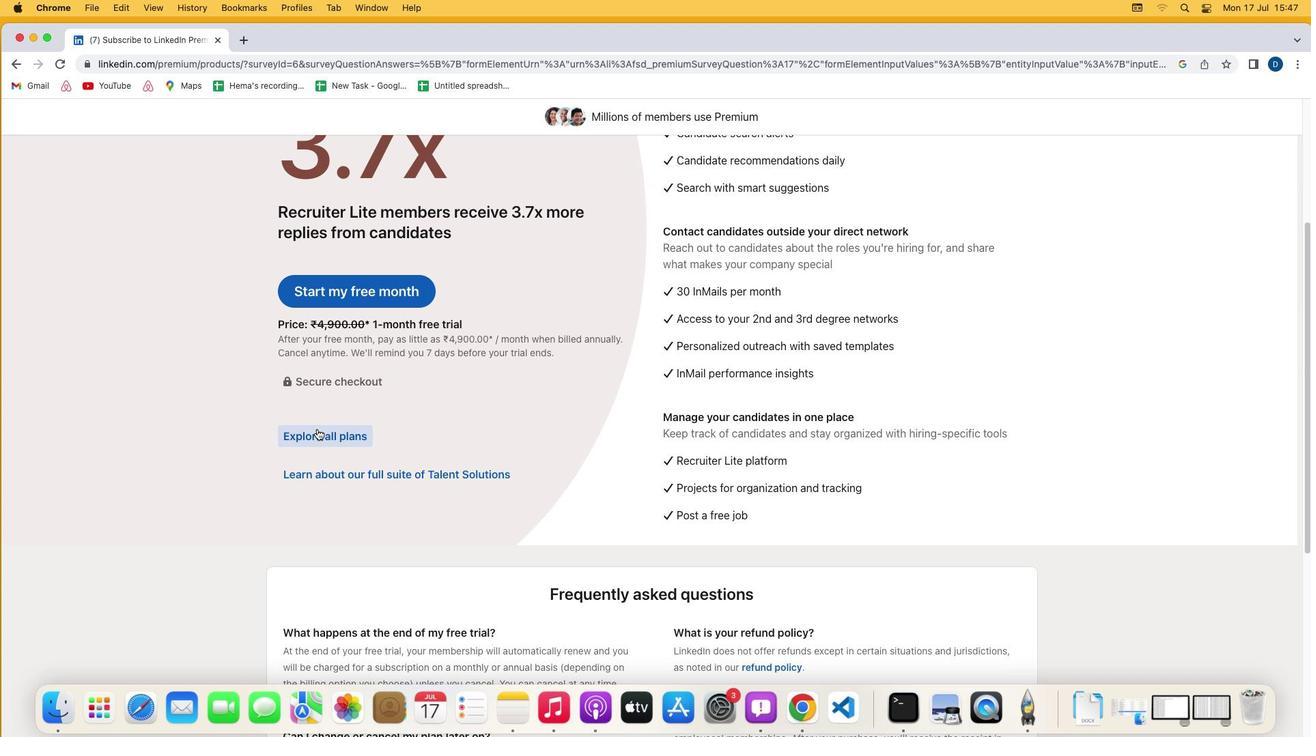 
Action: Mouse pressed left at (326, 437)
Screenshot: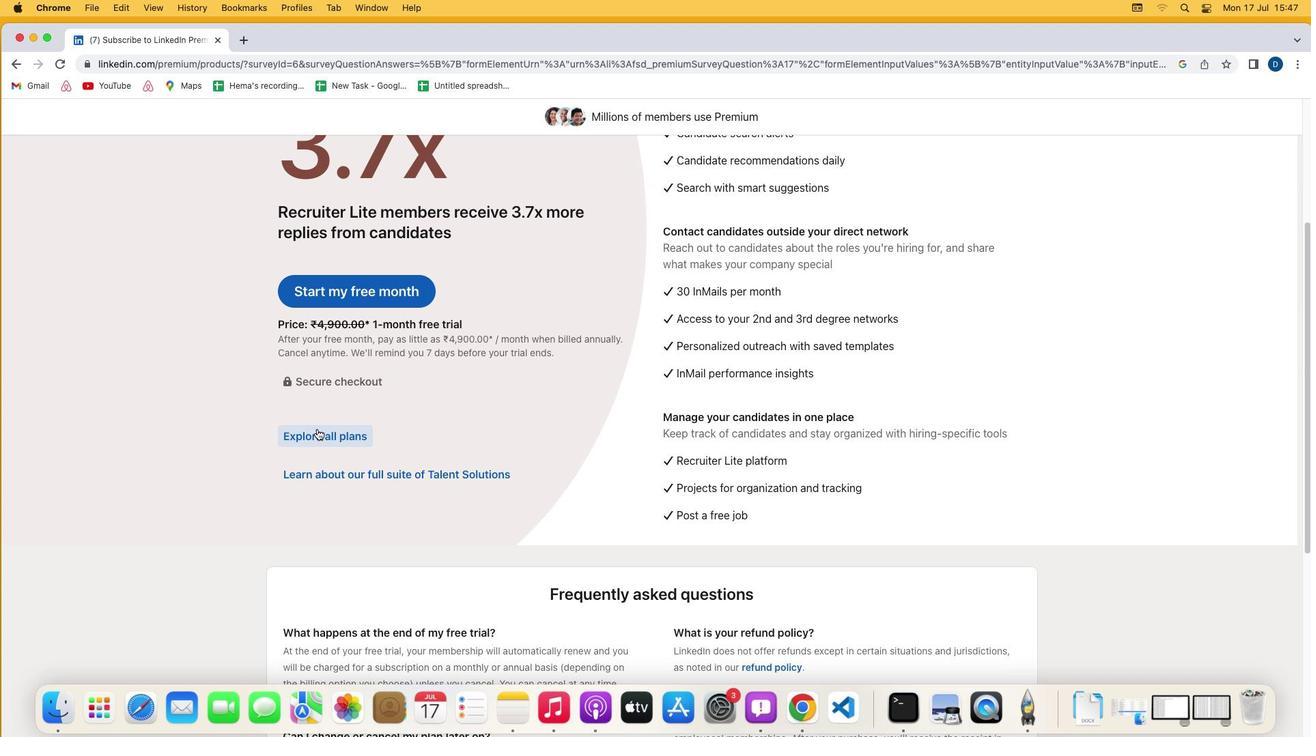 
Action: Mouse moved to (608, 577)
Screenshot: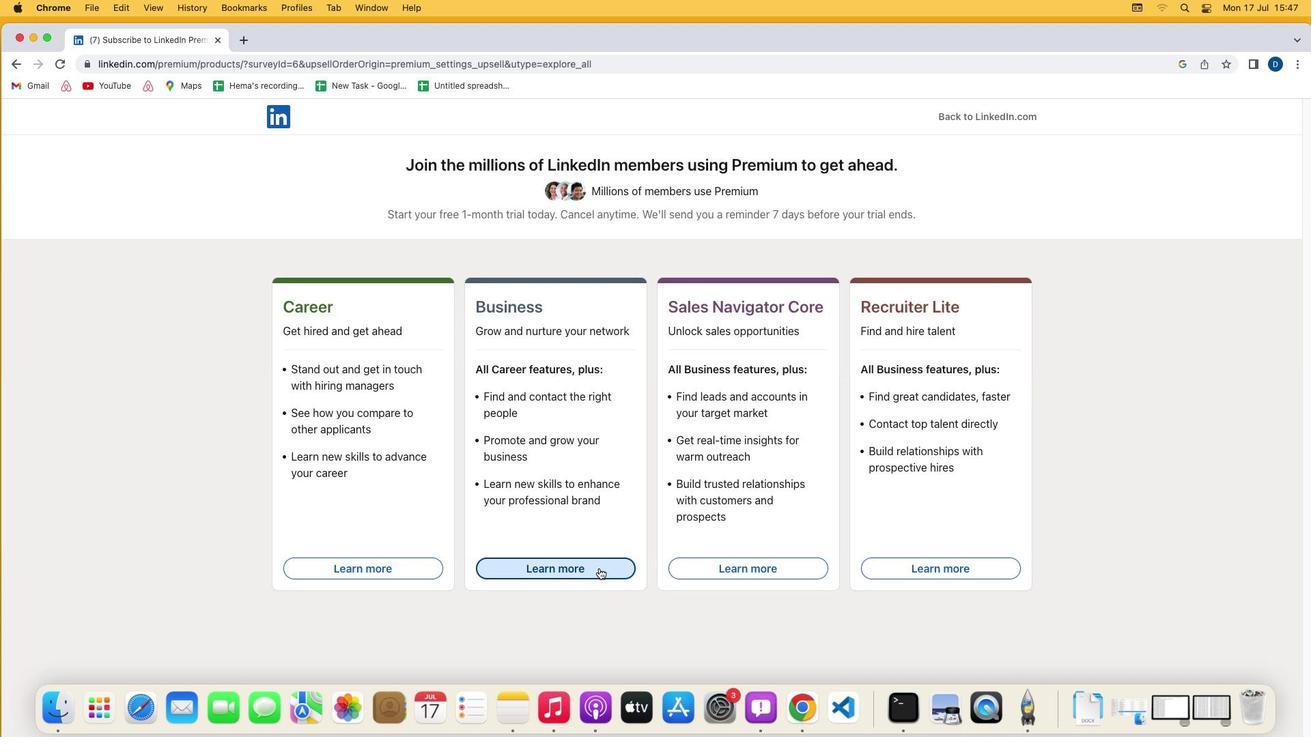 
Action: Mouse pressed left at (608, 577)
Screenshot: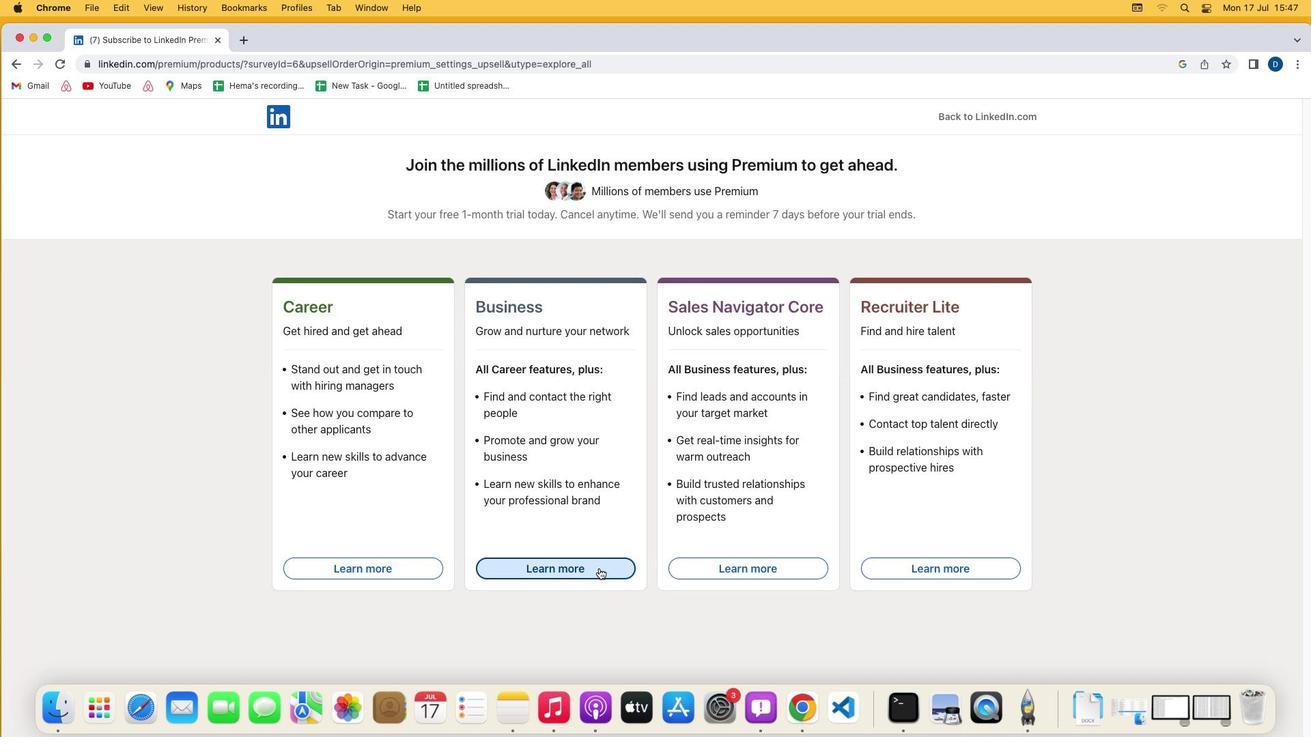 
